 Task: Create relationship between Inmates, Inmate Documents and Inmate activities custom object in PrisonConnect Pro application.
Action: Mouse moved to (624, 40)
Screenshot: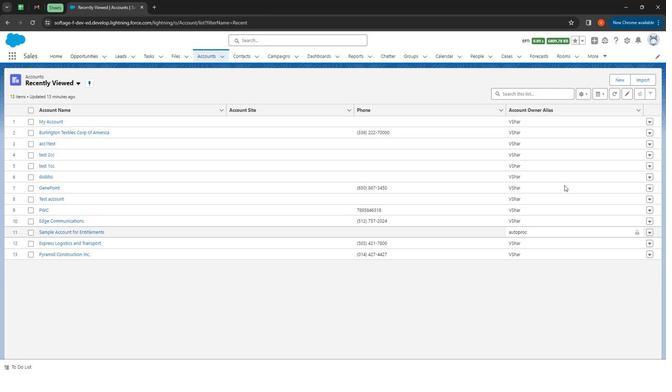 
Action: Mouse pressed left at (624, 40)
Screenshot: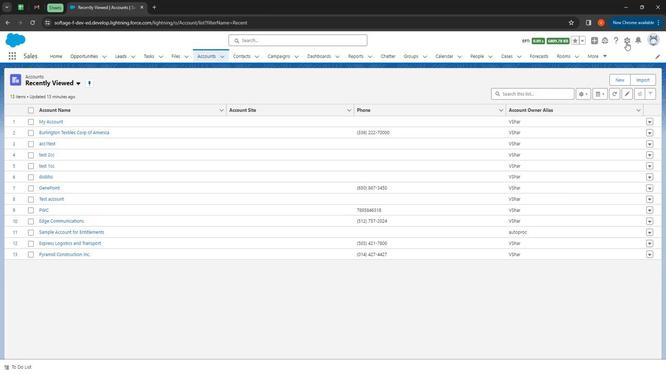 
Action: Mouse moved to (607, 62)
Screenshot: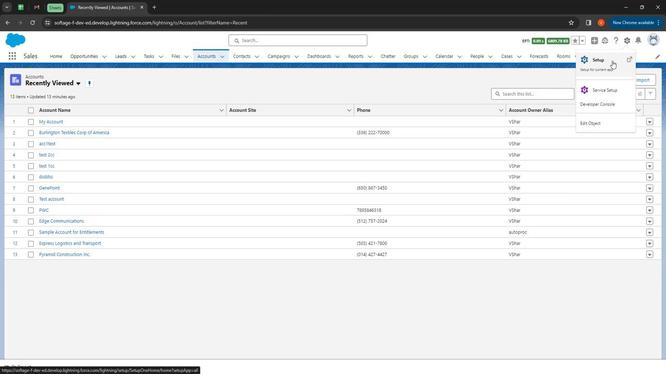 
Action: Mouse pressed left at (607, 62)
Screenshot: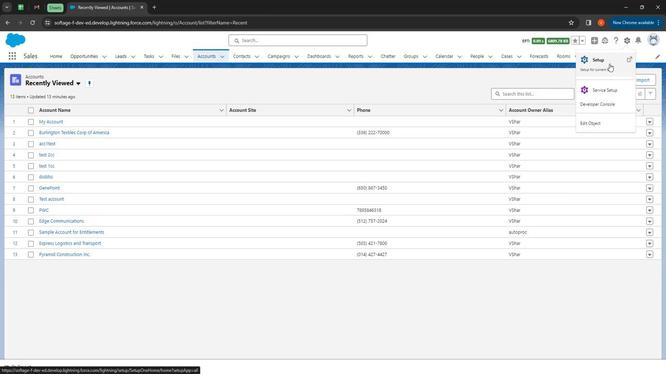 
Action: Mouse moved to (90, 54)
Screenshot: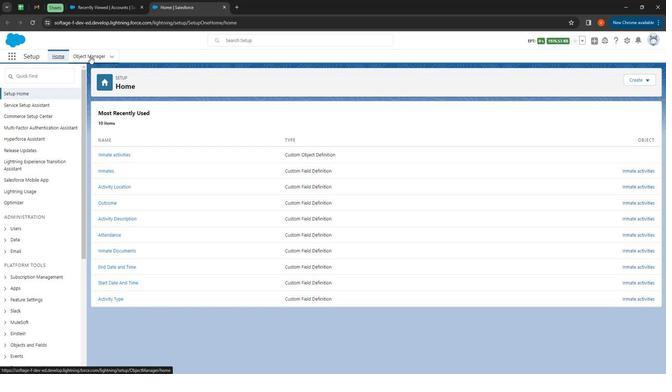
Action: Mouse pressed left at (90, 54)
Screenshot: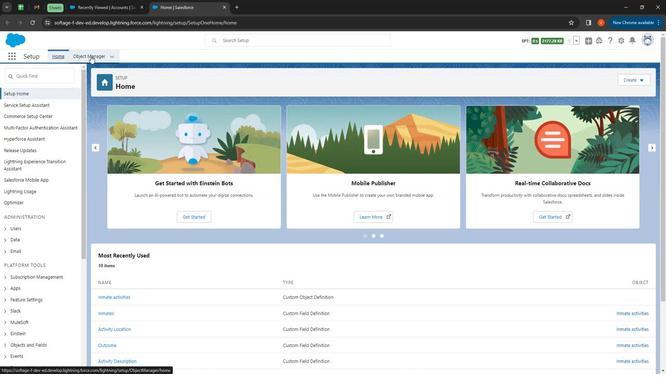 
Action: Mouse moved to (531, 77)
Screenshot: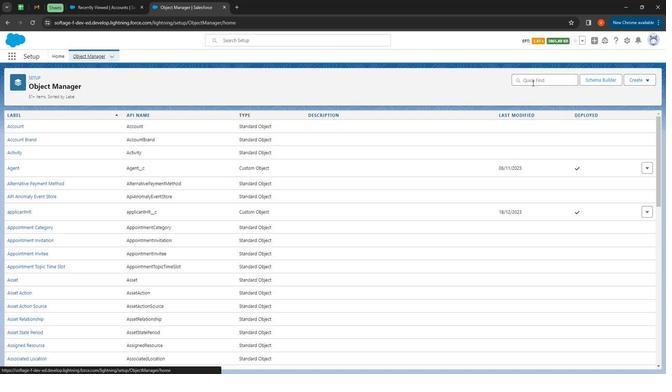 
Action: Mouse pressed left at (531, 77)
Screenshot: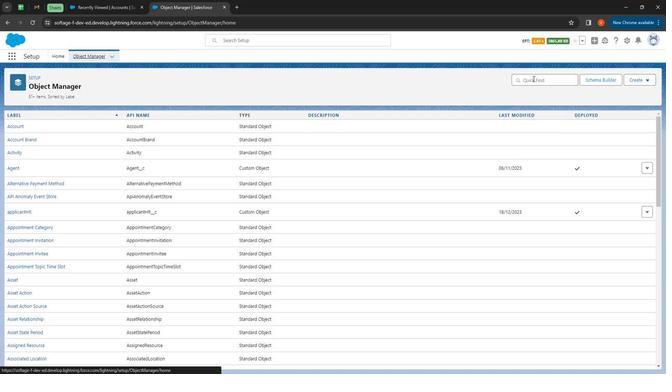 
Action: Mouse moved to (533, 85)
Screenshot: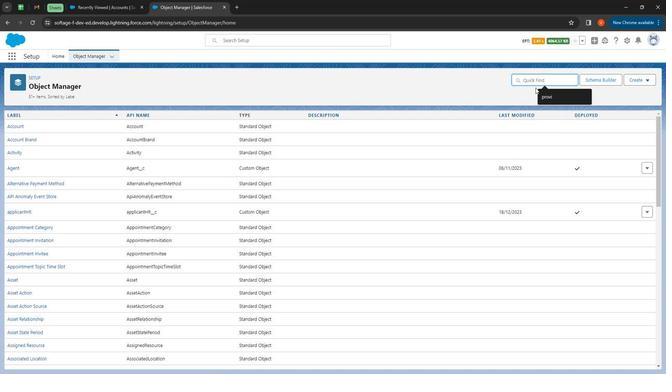 
Action: Key pressed inmate
Screenshot: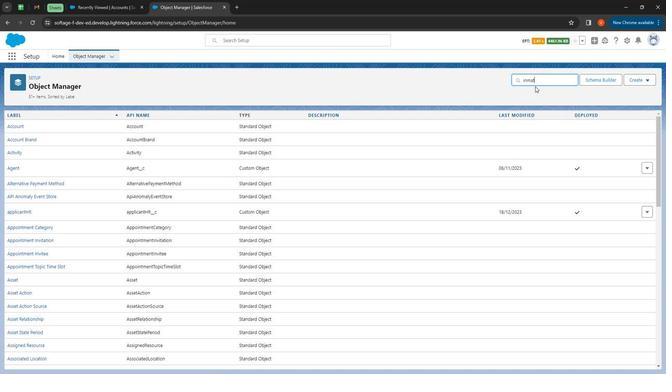 
Action: Mouse moved to (17, 163)
Screenshot: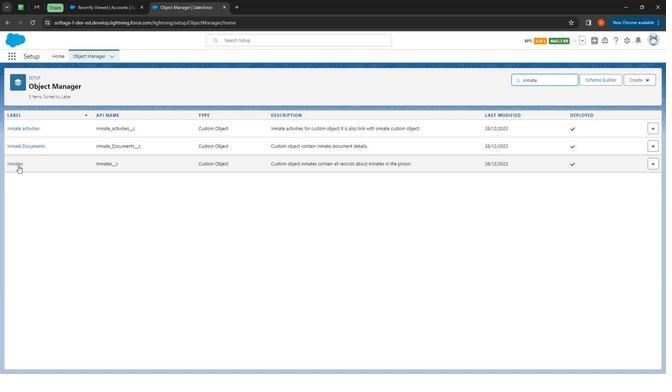 
Action: Mouse pressed left at (17, 163)
Screenshot: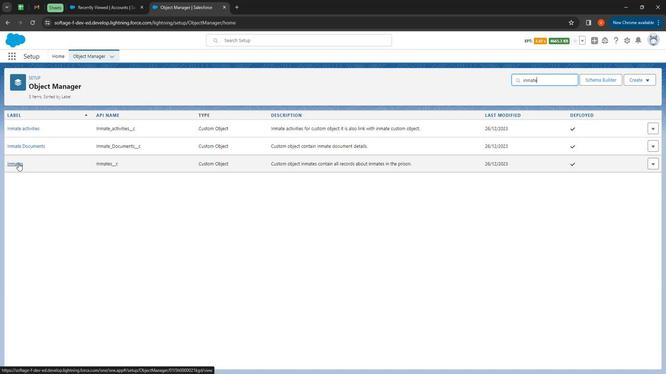 
Action: Mouse moved to (46, 129)
Screenshot: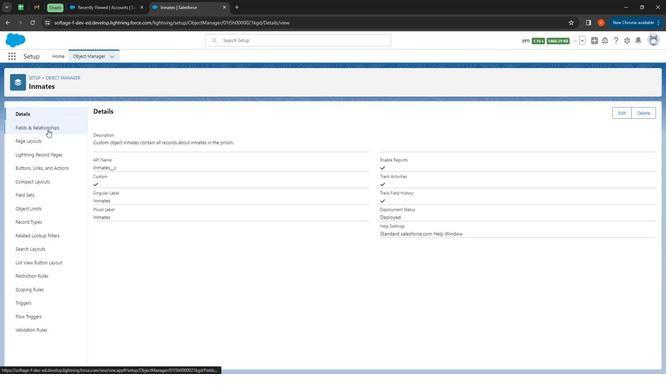 
Action: Mouse pressed left at (46, 129)
Screenshot: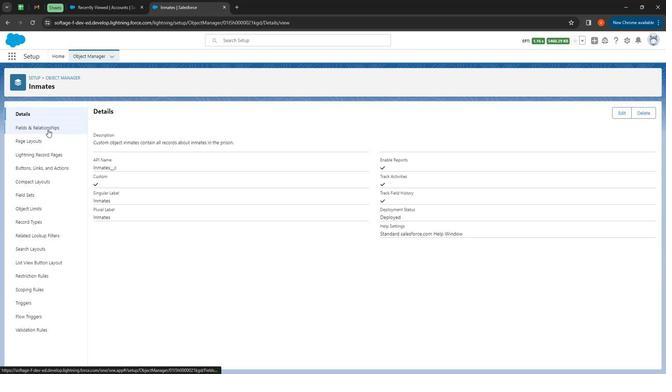 
Action: Mouse moved to (504, 115)
Screenshot: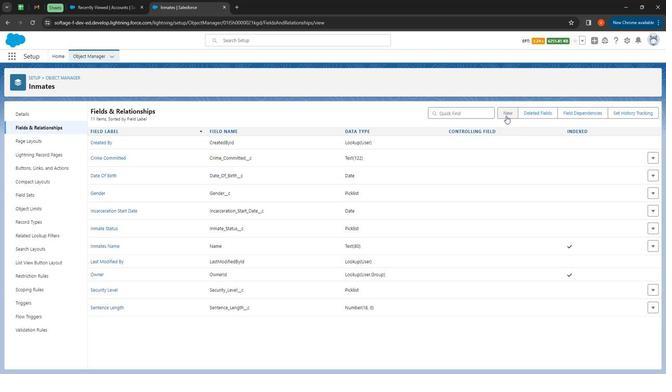 
Action: Mouse pressed left at (504, 115)
Screenshot: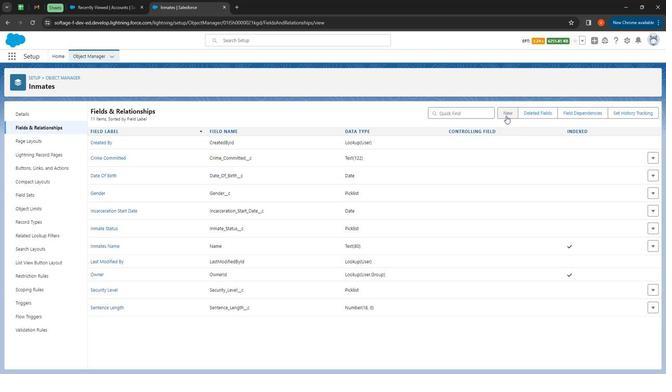 
Action: Mouse moved to (120, 246)
Screenshot: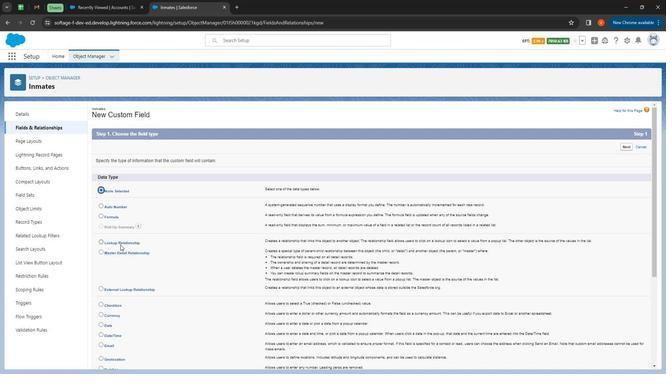 
Action: Mouse pressed left at (120, 246)
Screenshot: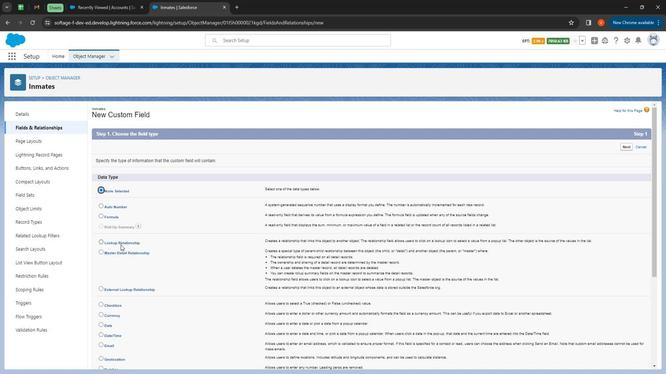 
Action: Mouse moved to (462, 270)
Screenshot: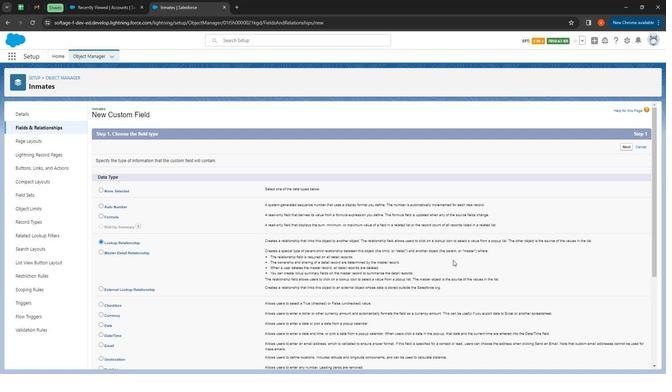 
Action: Mouse scrolled (462, 269) with delta (0, 0)
Screenshot: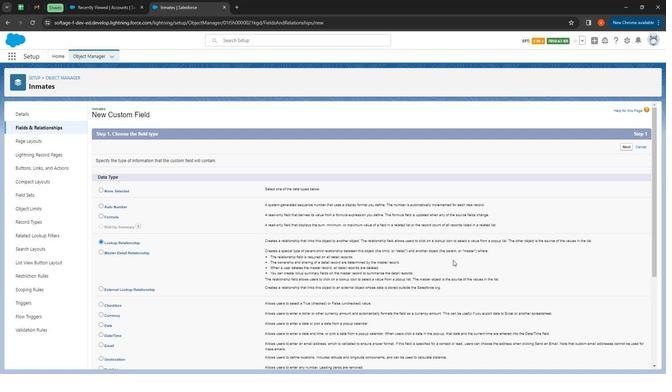 
Action: Mouse moved to (470, 280)
Screenshot: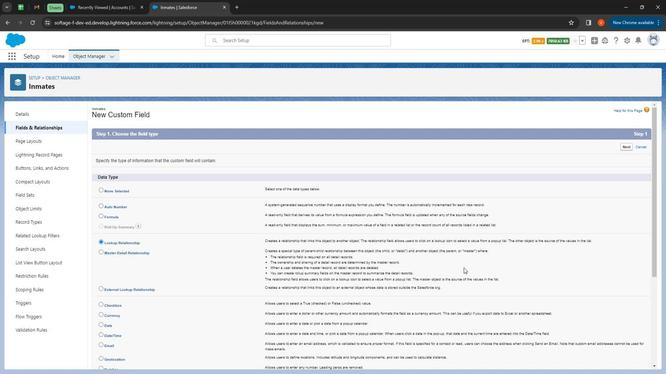 
Action: Mouse scrolled (470, 279) with delta (0, 0)
Screenshot: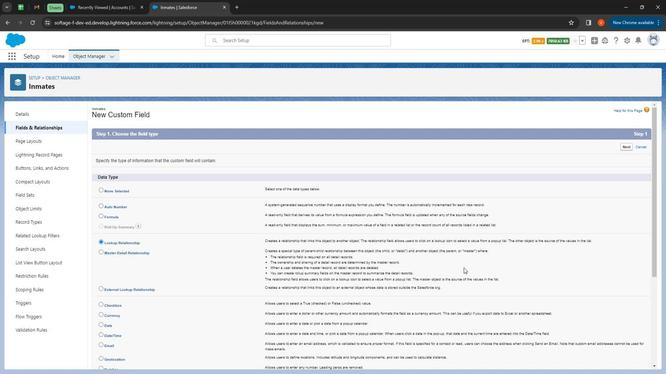
Action: Mouse moved to (477, 286)
Screenshot: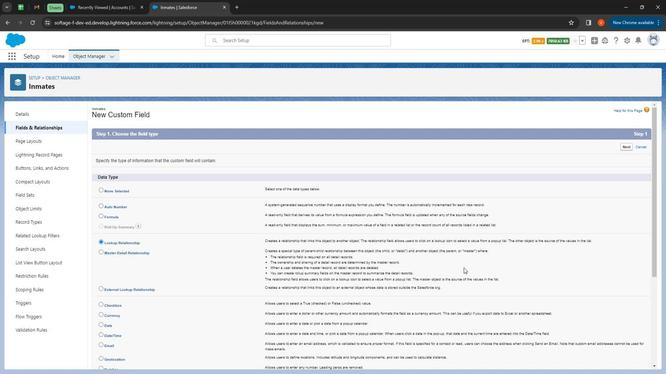 
Action: Mouse scrolled (477, 286) with delta (0, 0)
Screenshot: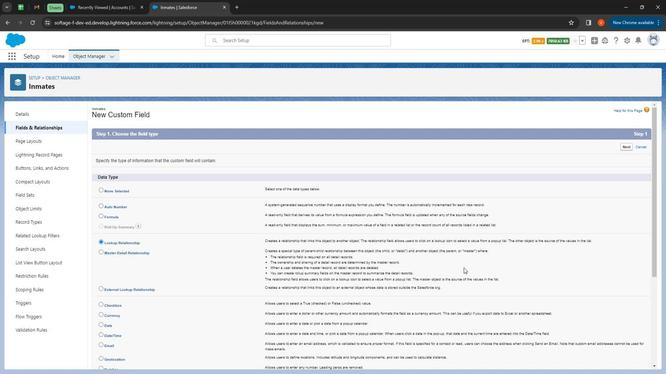 
Action: Mouse moved to (487, 294)
Screenshot: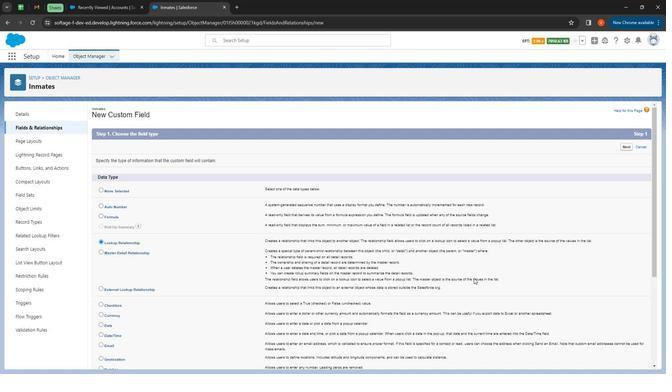 
Action: Mouse scrolled (487, 293) with delta (0, 0)
Screenshot: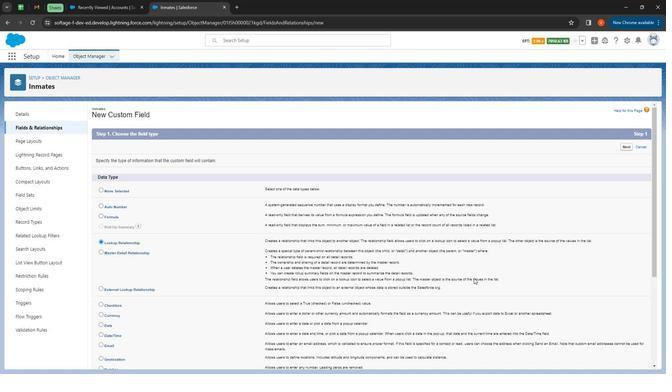 
Action: Mouse moved to (500, 302)
Screenshot: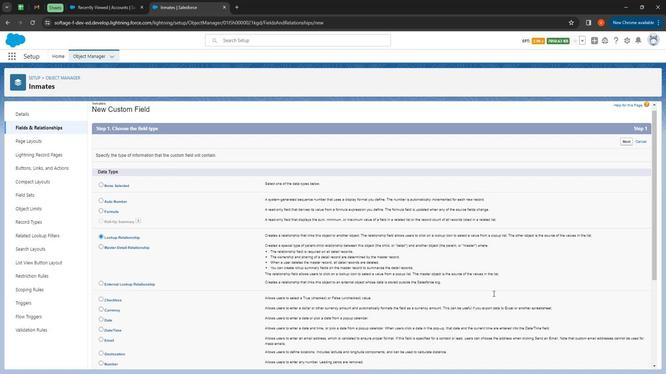 
Action: Mouse scrolled (498, 300) with delta (0, 0)
Screenshot: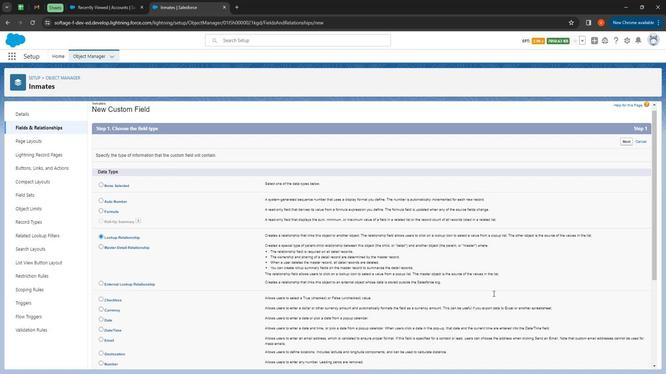 
Action: Mouse moved to (511, 308)
Screenshot: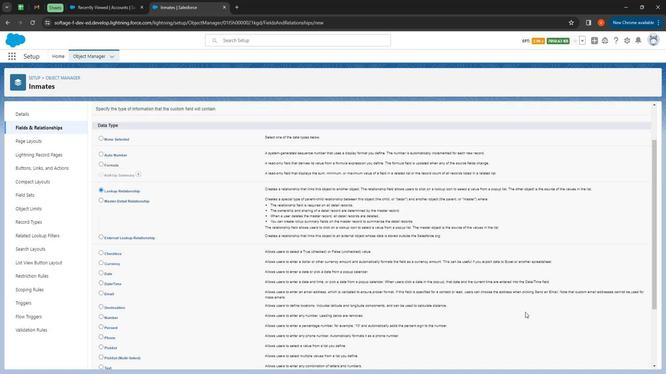 
Action: Mouse scrolled (511, 307) with delta (0, 0)
Screenshot: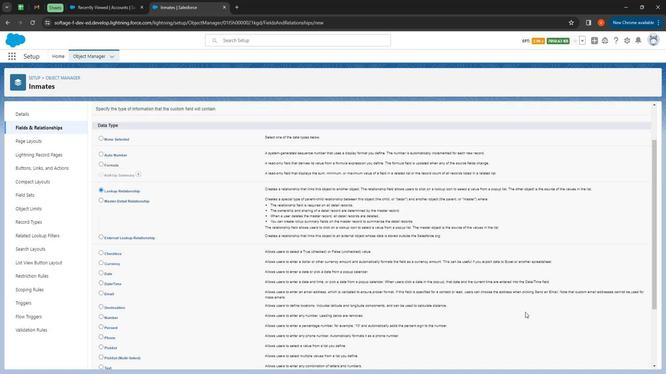 
Action: Mouse moved to (526, 316)
Screenshot: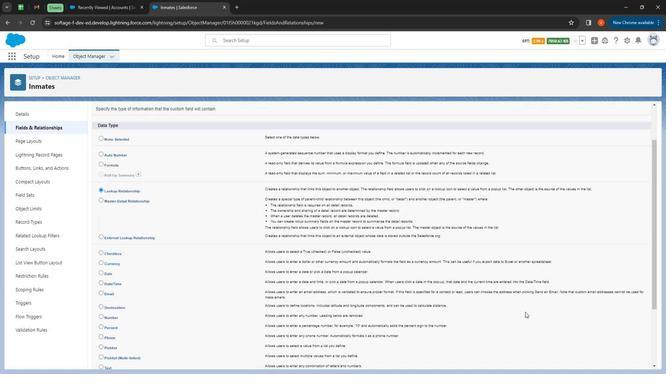 
Action: Mouse scrolled (526, 316) with delta (0, 0)
Screenshot: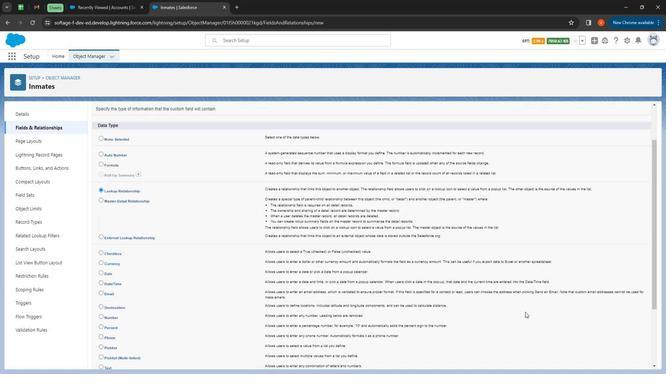 
Action: Mouse moved to (626, 367)
Screenshot: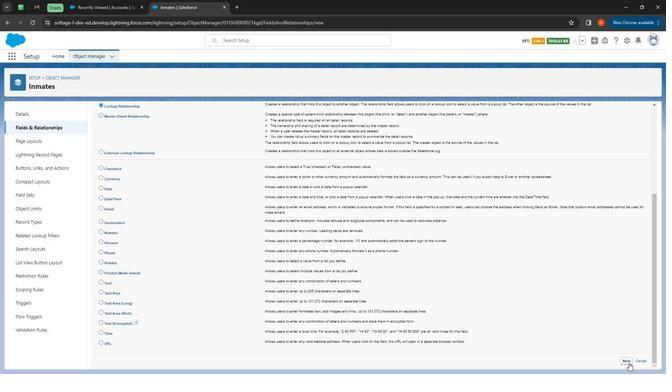 
Action: Mouse pressed left at (626, 367)
Screenshot: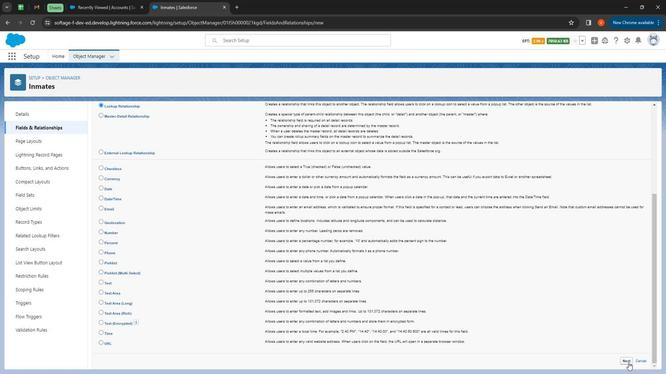 
Action: Mouse moved to (242, 177)
Screenshot: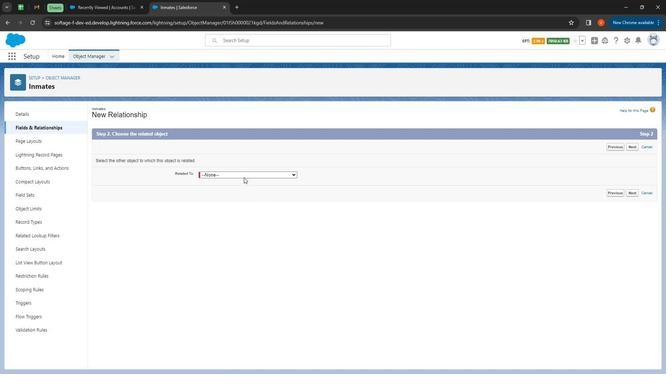 
Action: Mouse pressed left at (242, 177)
Screenshot: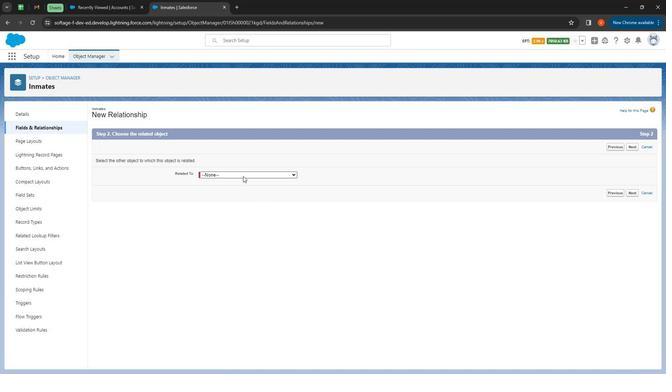 
Action: Mouse moved to (249, 227)
Screenshot: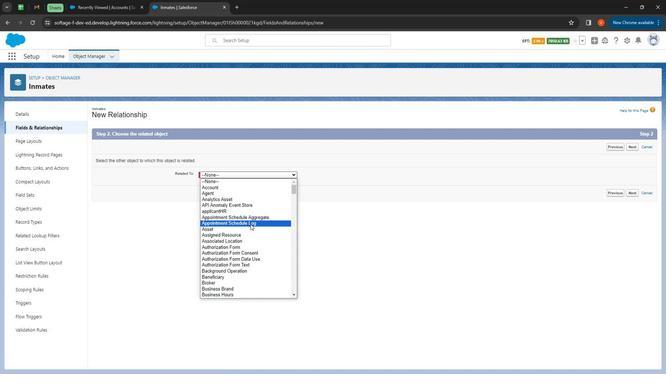 
Action: Mouse scrolled (249, 227) with delta (0, 0)
Screenshot: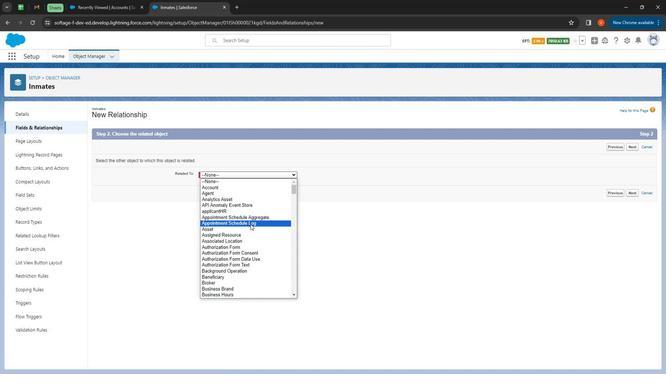 
Action: Mouse moved to (246, 248)
Screenshot: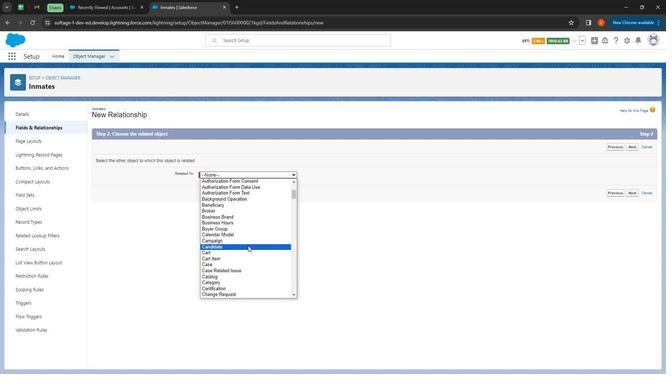 
Action: Key pressed i
Screenshot: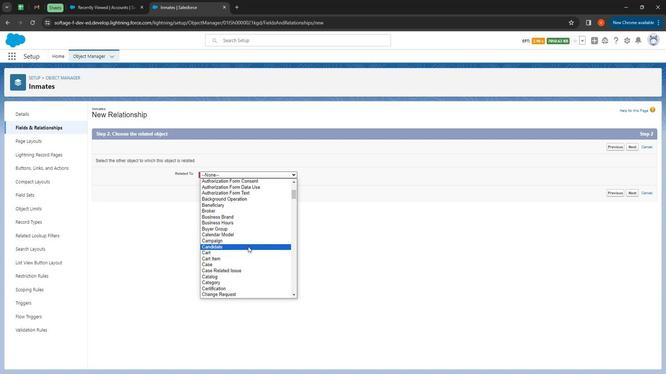 
Action: Mouse moved to (246, 249)
Screenshot: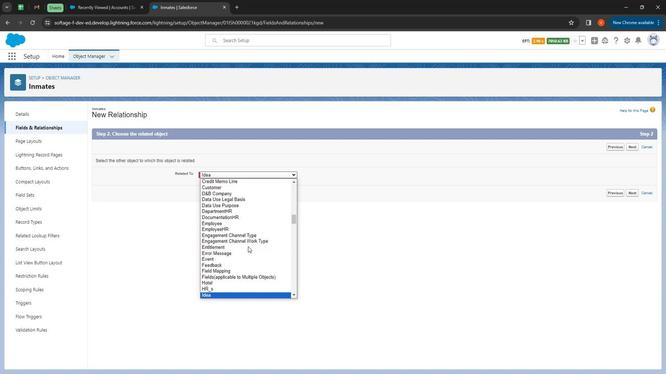 
Action: Key pressed iiii
Screenshot: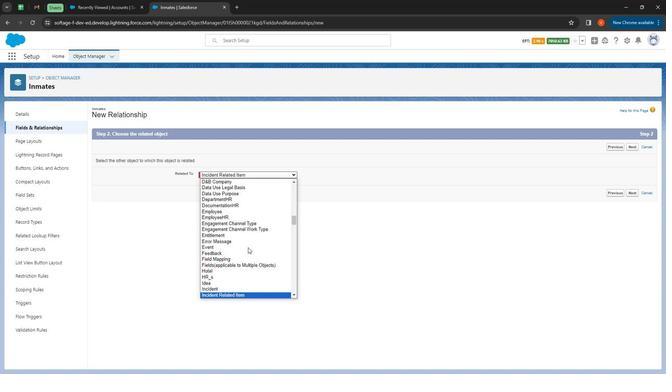 
Action: Mouse moved to (246, 249)
Screenshot: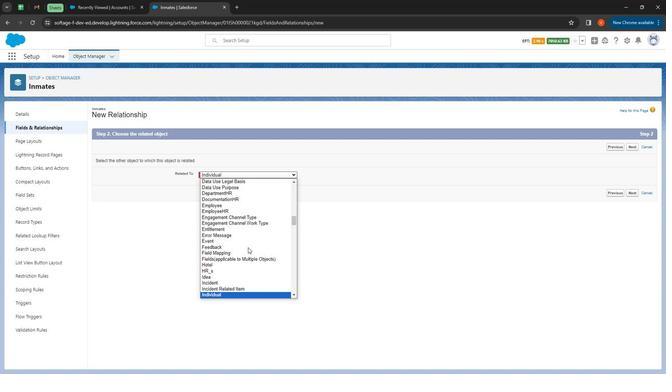 
Action: Key pressed iiii
Screenshot: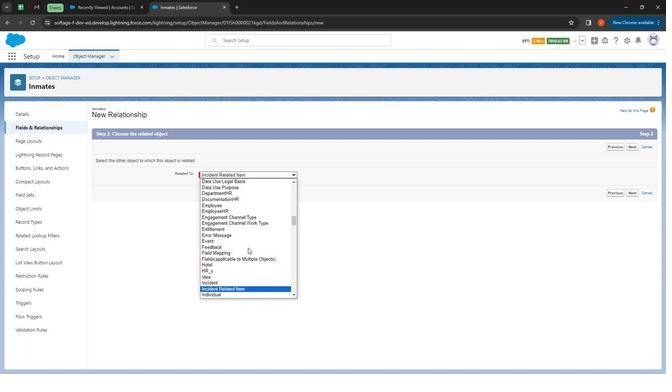 
Action: Mouse moved to (246, 249)
Screenshot: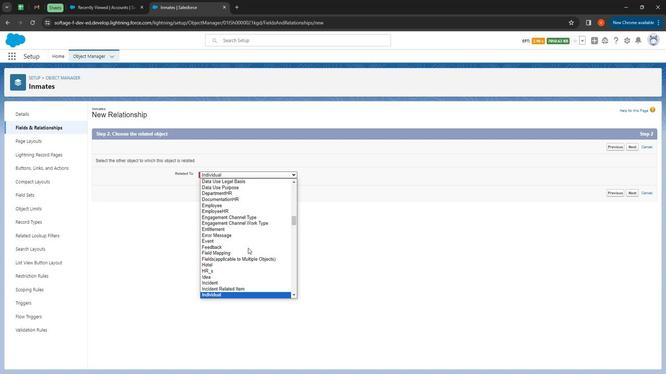 
Action: Key pressed ii
Screenshot: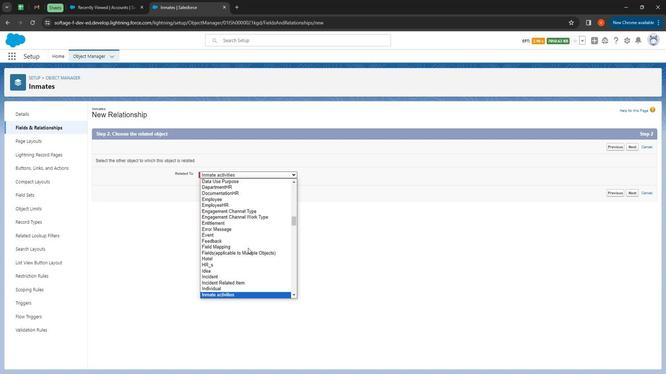
Action: Mouse moved to (245, 296)
Screenshot: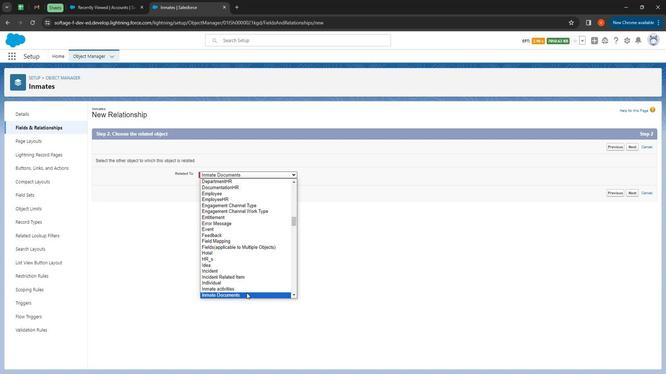
Action: Mouse pressed left at (245, 296)
Screenshot: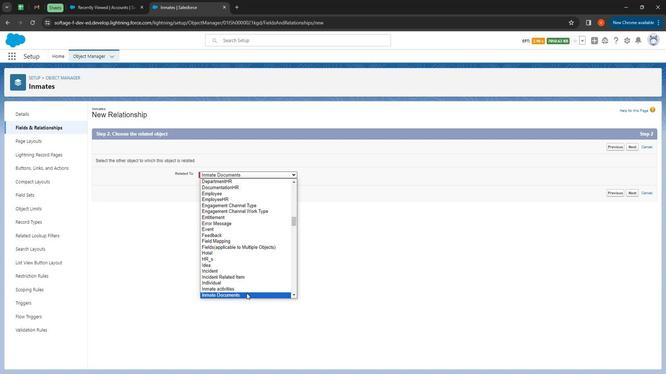
Action: Mouse moved to (630, 195)
Screenshot: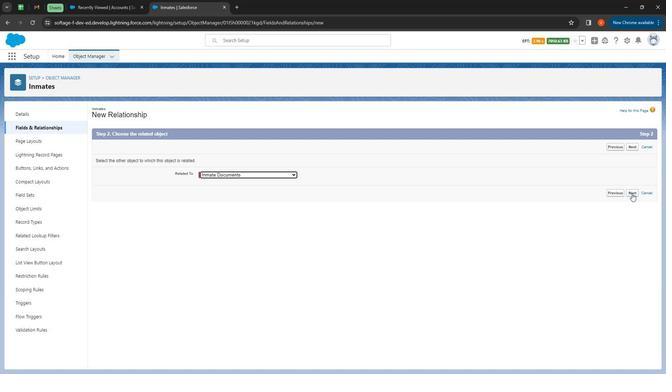 
Action: Mouse pressed left at (630, 195)
Screenshot: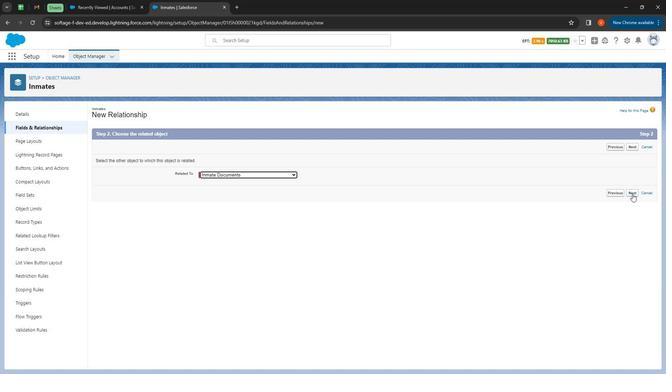 
Action: Mouse moved to (237, 179)
Screenshot: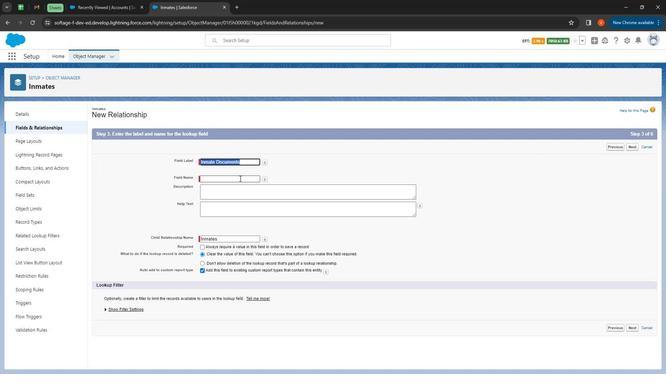 
Action: Mouse pressed left at (237, 179)
Screenshot: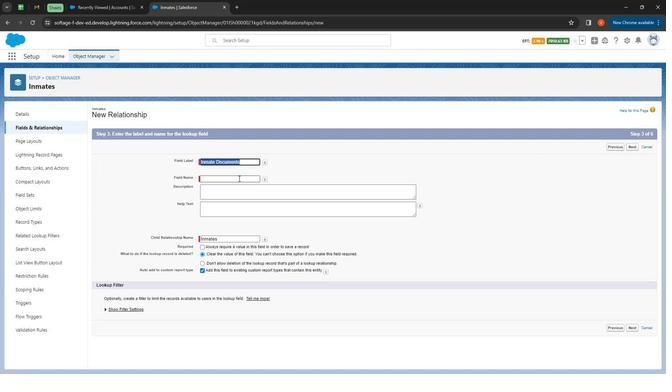 
Action: Mouse moved to (245, 190)
Screenshot: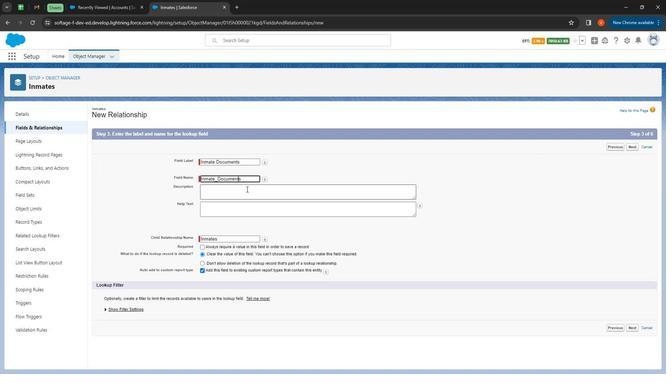 
Action: Mouse pressed left at (245, 190)
Screenshot: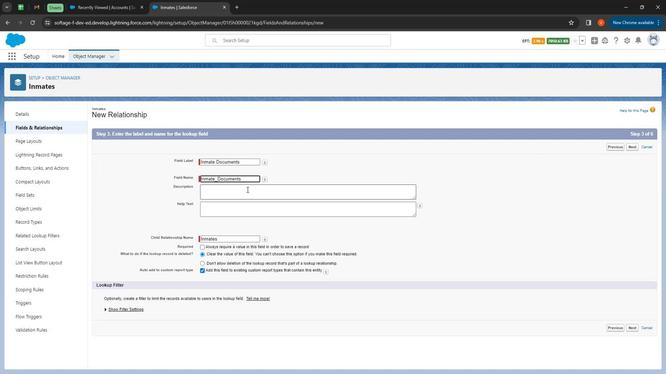 
Action: Mouse moved to (248, 194)
Screenshot: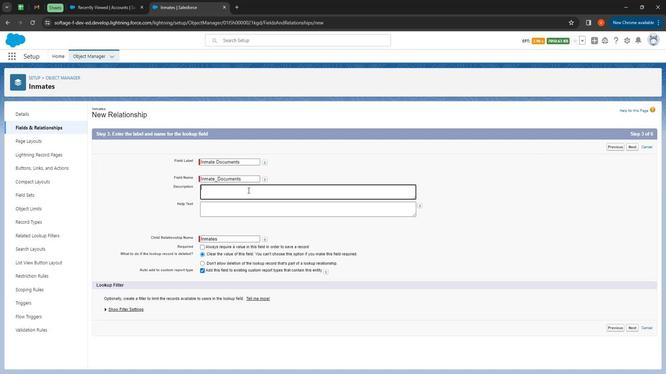 
Action: Key pressed <Key.shift><Key.shift><Key.shift><Key.shift>Inmate<Key.space>documents<Key.space>look<Key.space>up<Key.space>relationship<Key.space>between<Key.space><Key.shift>Inmates<Key.space>and<Key.space>inmates<Key.space><Key.backspace><Key.backspace><Key.space>documents
Screenshot: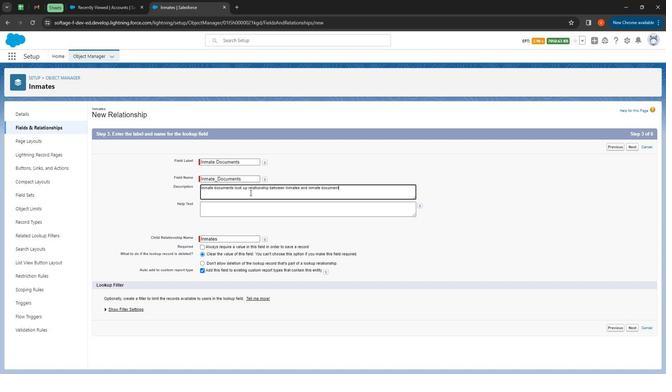 
Action: Mouse moved to (247, 159)
Screenshot: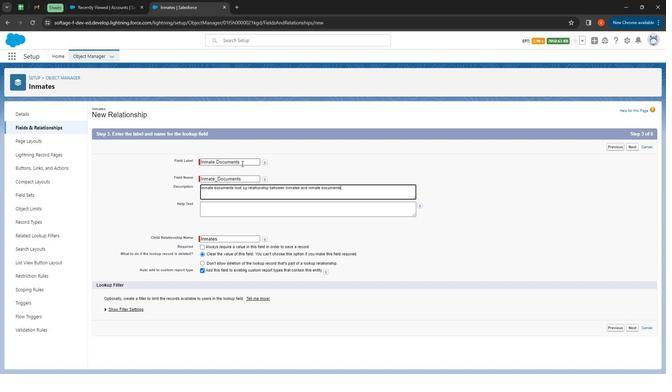 
Action: Mouse pressed left at (247, 159)
Screenshot: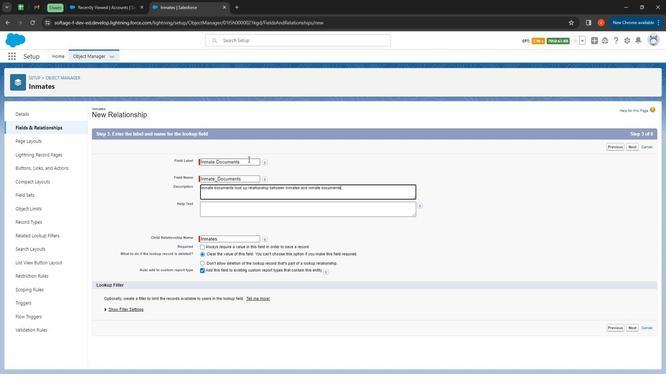 
Action: Mouse moved to (247, 161)
Screenshot: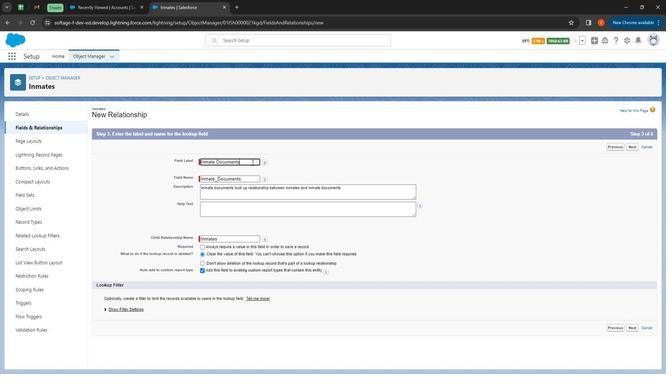 
Action: Key pressed <Key.shift><Key.shift><Key.shift><Key.shift><Key.shift><Key.shift><Key.shift><Key.shift>PCP
Screenshot: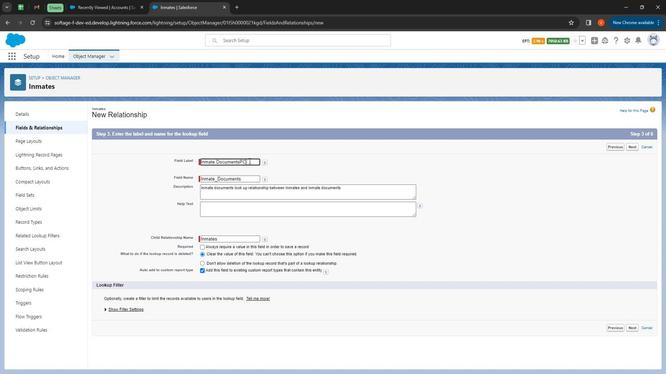 
Action: Mouse moved to (248, 178)
Screenshot: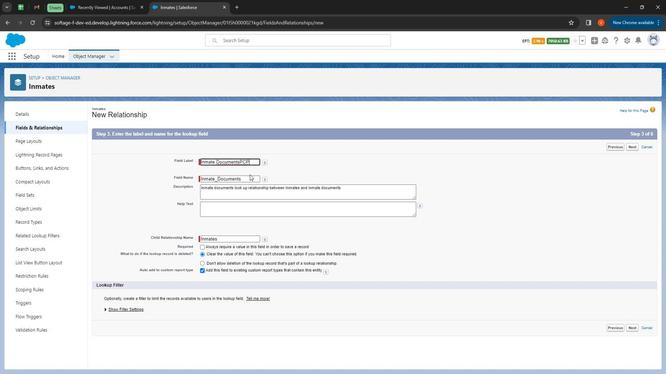 
Action: Mouse pressed left at (248, 178)
Screenshot: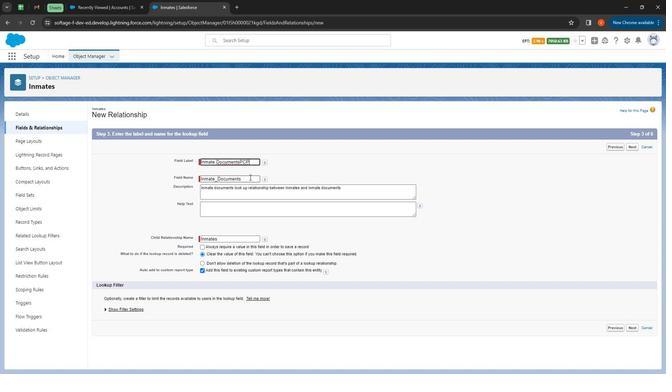 
Action: Key pressed <Key.shift>
Screenshot: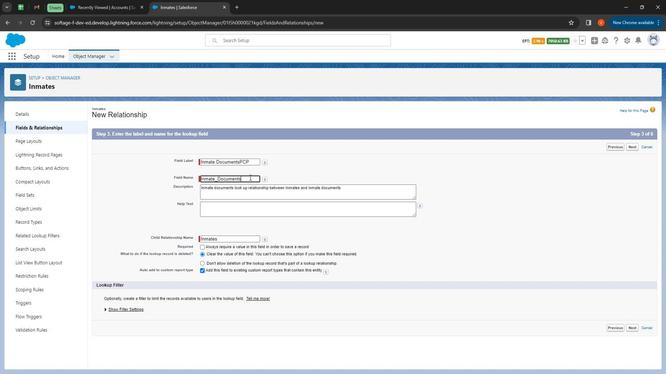 
Action: Mouse moved to (248, 175)
Screenshot: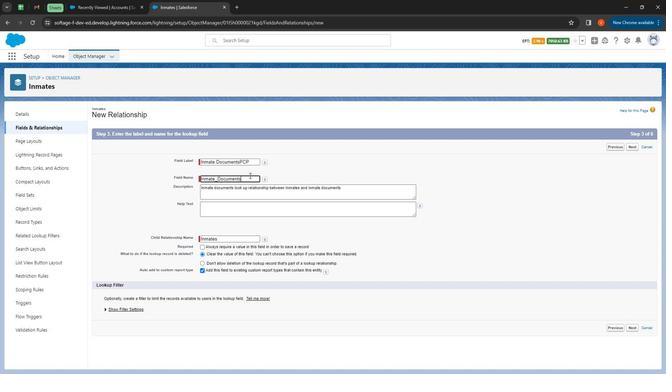 
Action: Key pressed <Key.shift><Key.shift><Key.shift><Key.shift><Key.shift>PCP
Screenshot: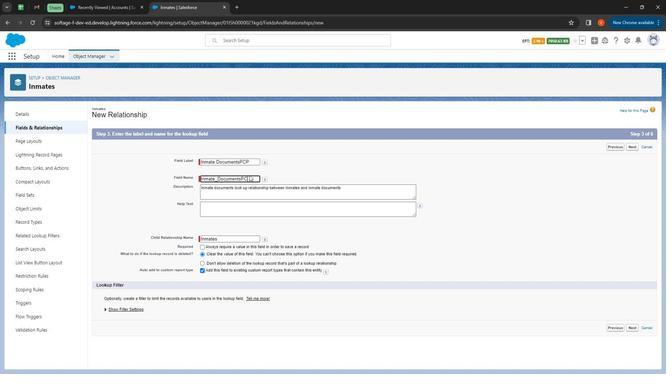 
Action: Mouse moved to (236, 209)
Screenshot: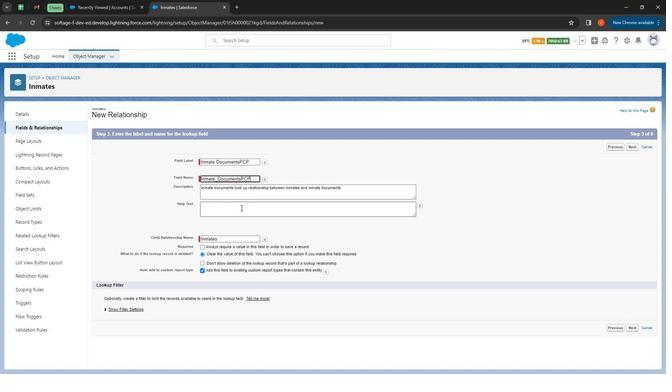 
Action: Mouse pressed left at (236, 209)
Screenshot: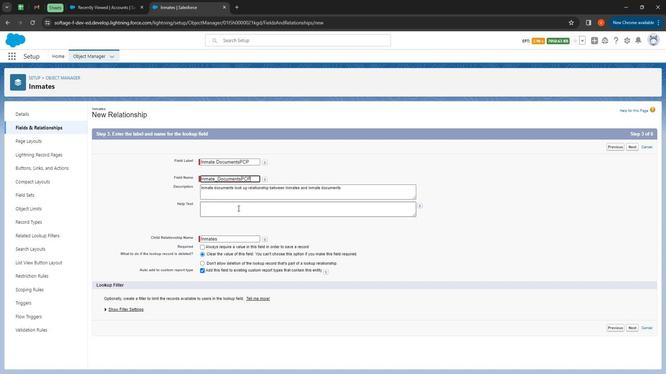 
Action: Mouse moved to (240, 213)
Screenshot: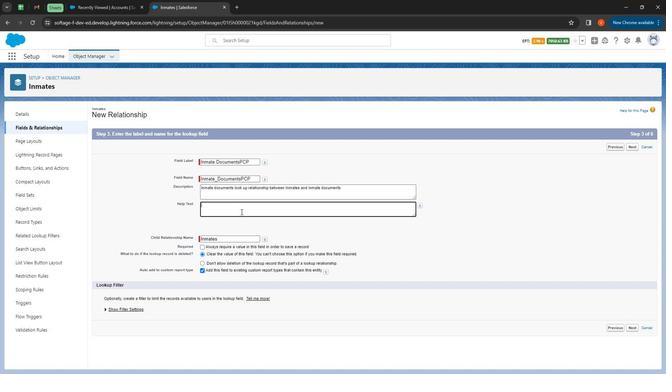 
Action: Key pressed <Key.shift>INmate<Key.space>do<Key.backspace><Key.backspace><Key.backspace><Key.backspace><Key.backspace><Key.backspace><Key.backspace><Key.backspace><Key.backspace><Key.backspace><Key.backspace><Key.shift><Key.shift><Key.shift>Inmate<Key.space>documents<Key.space>look<Key.space>up<Key.space>relationship<Key.space>between<Key.space>inmates<Key.space>and<Key.space>inmate<Key.space>documents
Screenshot: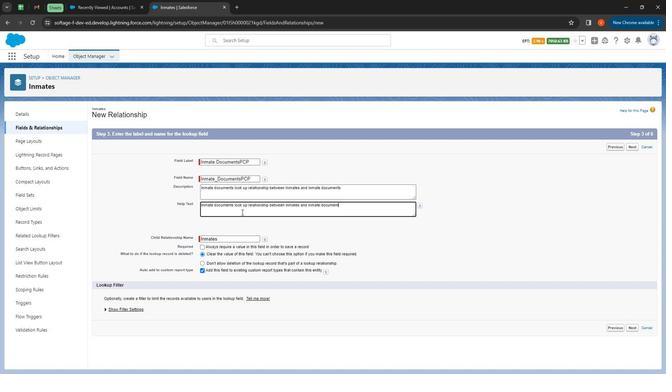 
Action: Mouse moved to (401, 252)
Screenshot: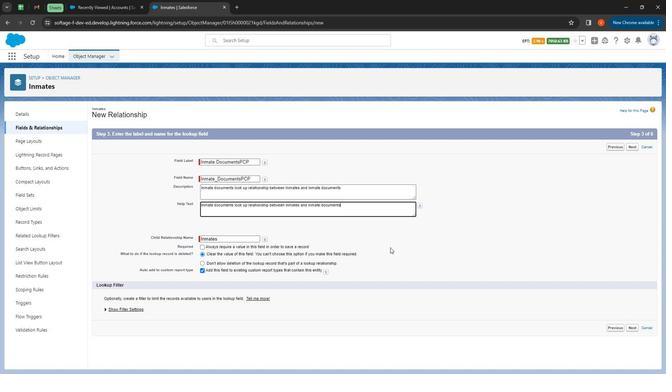 
Action: Mouse pressed left at (401, 252)
Screenshot: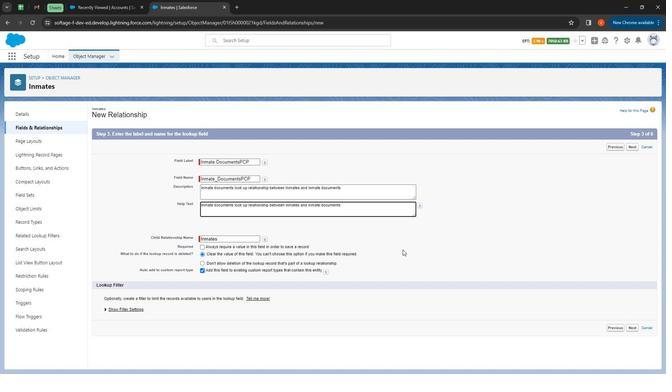 
Action: Mouse moved to (632, 330)
Screenshot: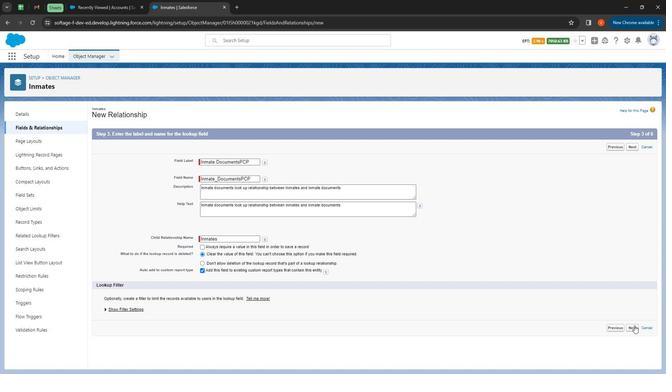 
Action: Mouse pressed left at (632, 330)
Screenshot: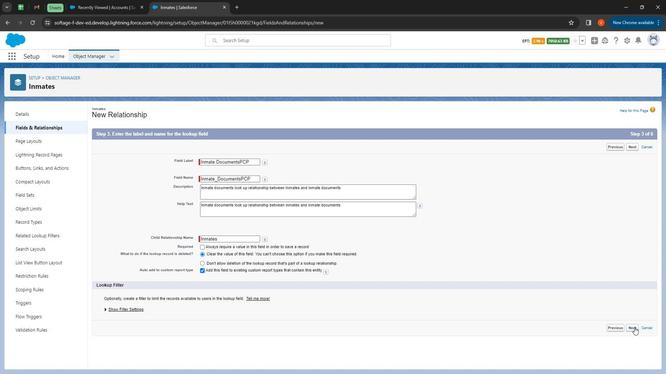 
Action: Mouse moved to (472, 237)
Screenshot: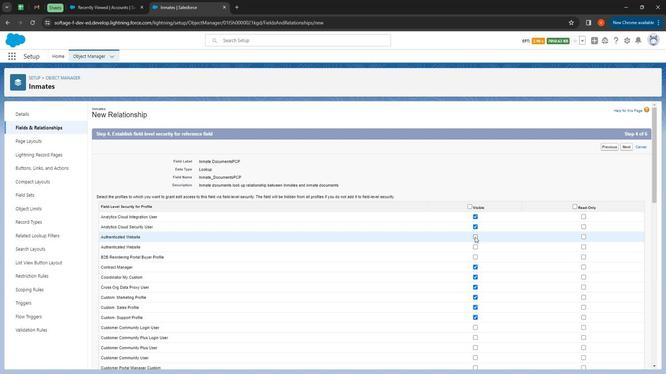 
Action: Mouse pressed left at (472, 237)
Screenshot: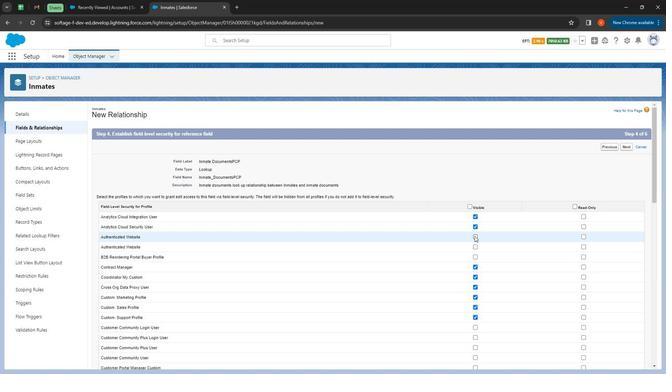 
Action: Mouse moved to (474, 247)
Screenshot: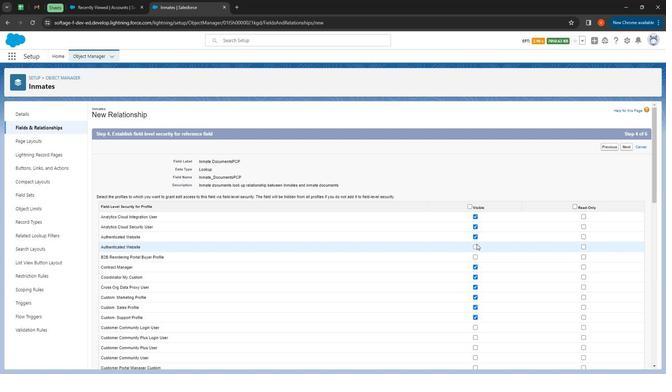 
Action: Mouse pressed left at (474, 247)
Screenshot: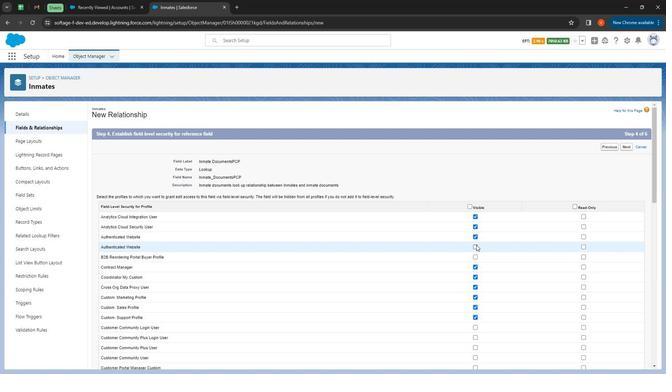 
Action: Mouse moved to (580, 218)
Screenshot: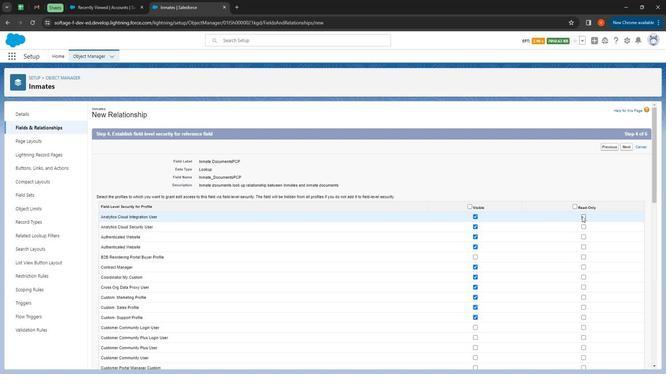 
Action: Mouse pressed left at (580, 218)
Screenshot: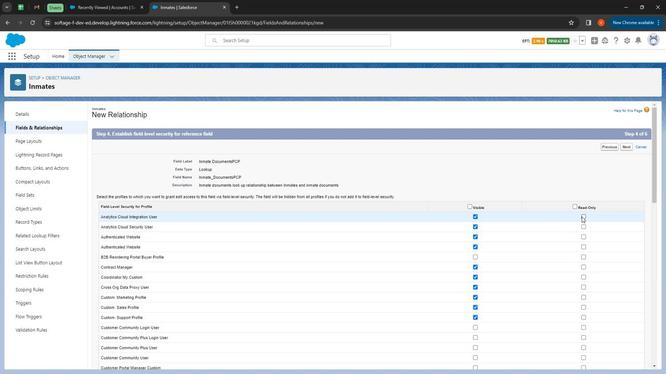 
Action: Mouse moved to (583, 289)
Screenshot: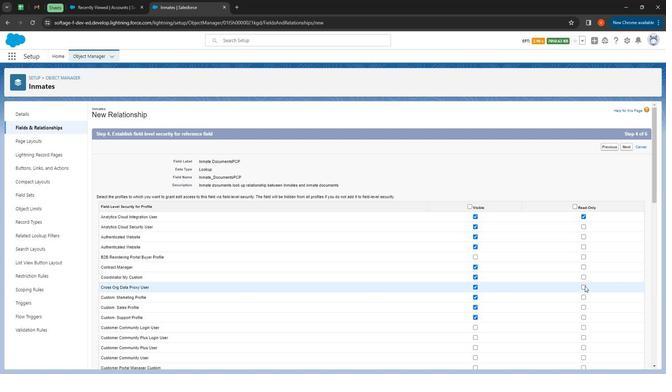 
Action: Mouse pressed left at (583, 289)
Screenshot: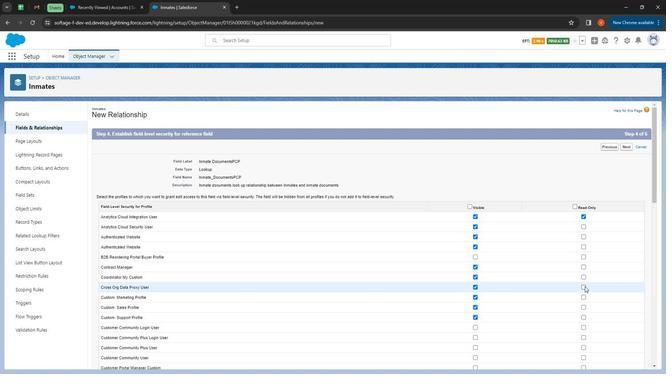 
Action: Mouse moved to (582, 301)
Screenshot: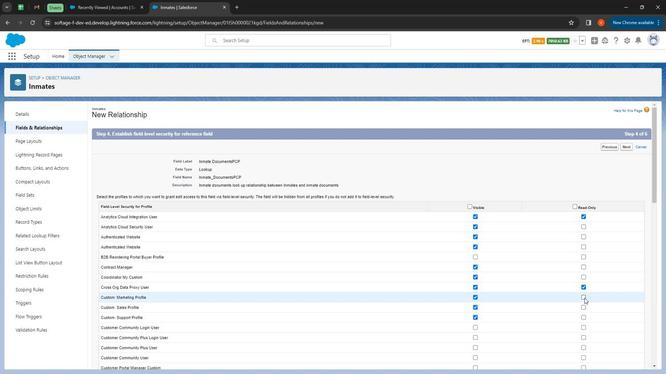 
Action: Mouse pressed left at (582, 301)
Screenshot: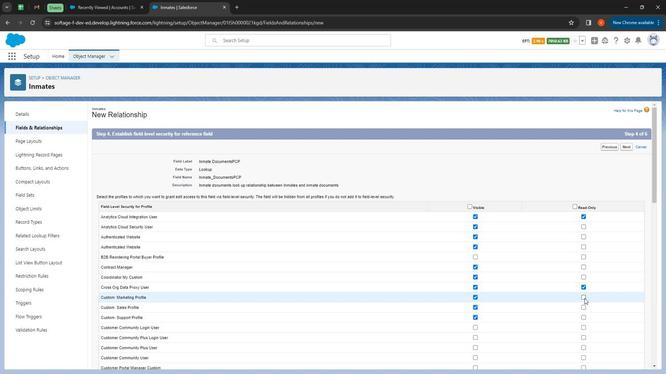 
Action: Mouse moved to (582, 310)
Screenshot: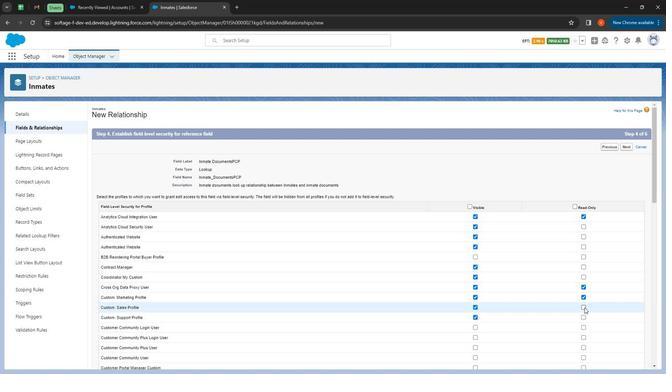 
Action: Mouse pressed left at (582, 310)
Screenshot: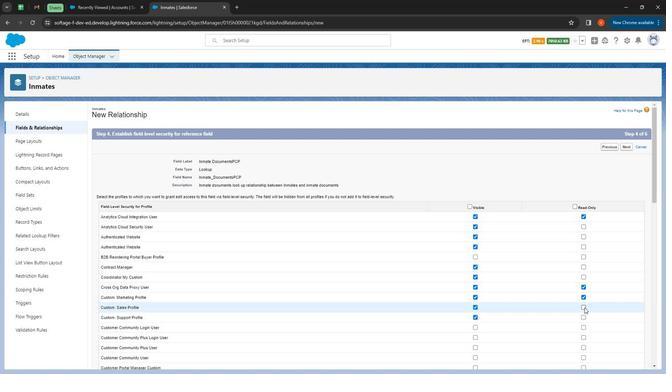
Action: Mouse moved to (589, 319)
Screenshot: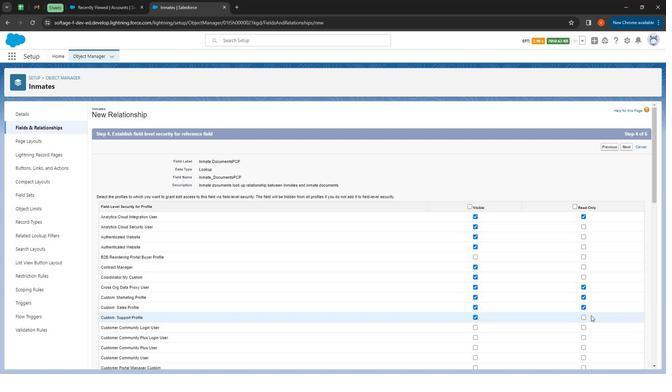 
Action: Mouse scrolled (589, 319) with delta (0, 0)
Screenshot: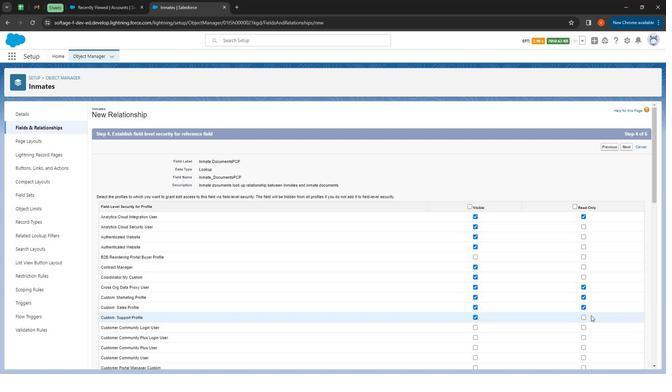 
Action: Mouse moved to (588, 319)
Screenshot: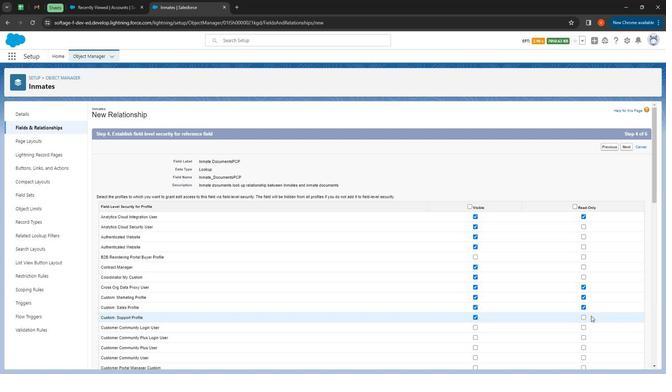 
Action: Mouse scrolled (588, 319) with delta (0, 0)
Screenshot: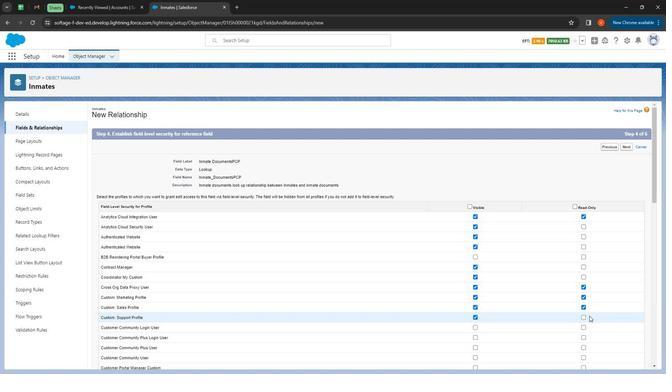 
Action: Mouse moved to (586, 319)
Screenshot: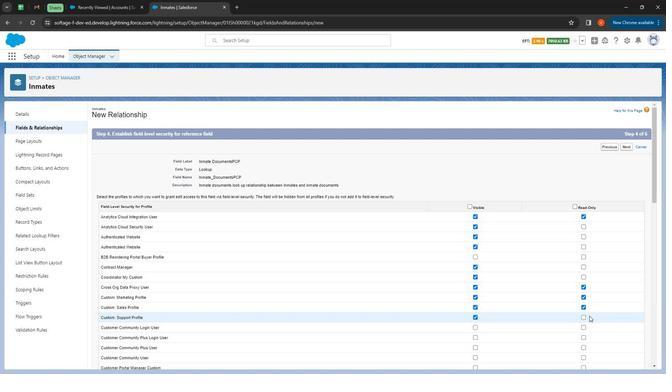 
Action: Mouse scrolled (586, 319) with delta (0, 0)
Screenshot: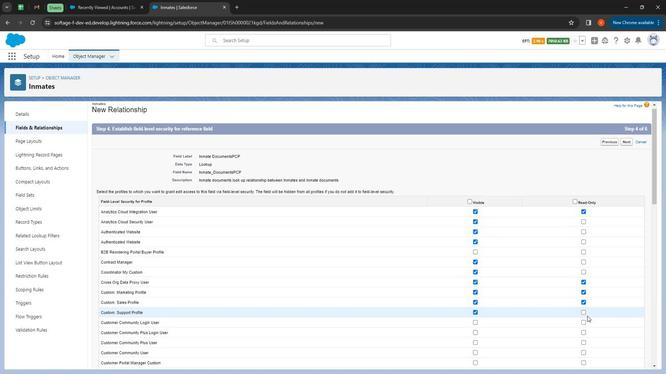 
Action: Mouse moved to (585, 319)
Screenshot: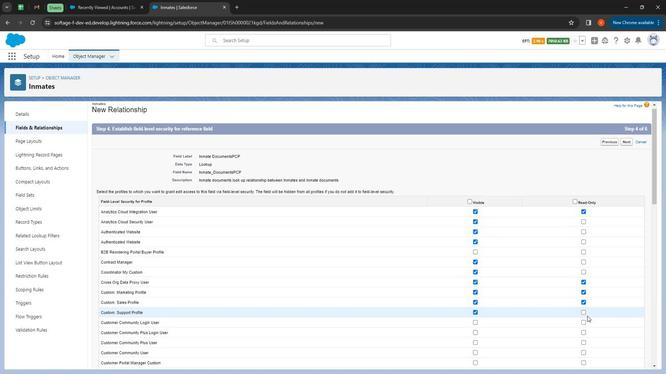 
Action: Mouse scrolled (585, 319) with delta (0, 0)
Screenshot: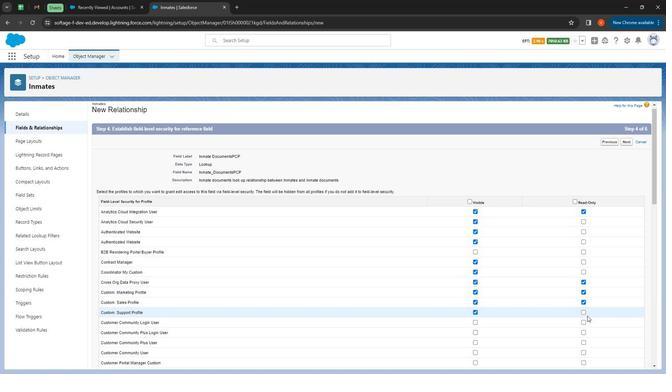 
Action: Mouse moved to (582, 317)
Screenshot: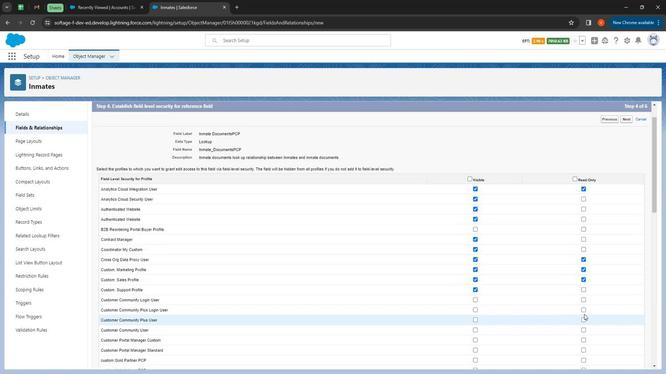 
Action: Mouse scrolled (582, 317) with delta (0, 0)
Screenshot: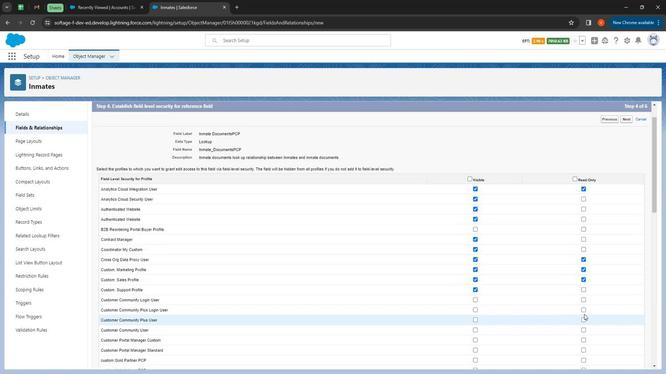 
Action: Mouse moved to (575, 313)
Screenshot: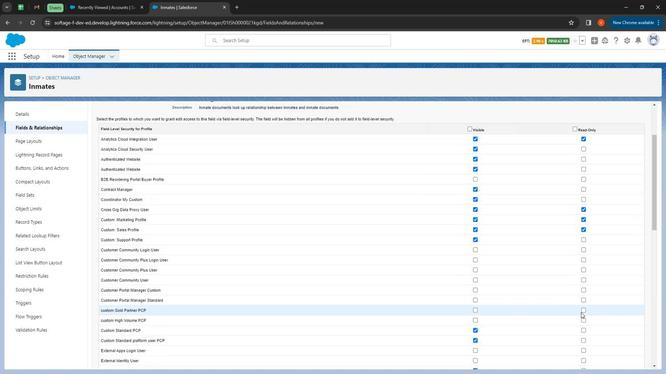 
Action: Mouse scrolled (575, 313) with delta (0, 0)
Screenshot: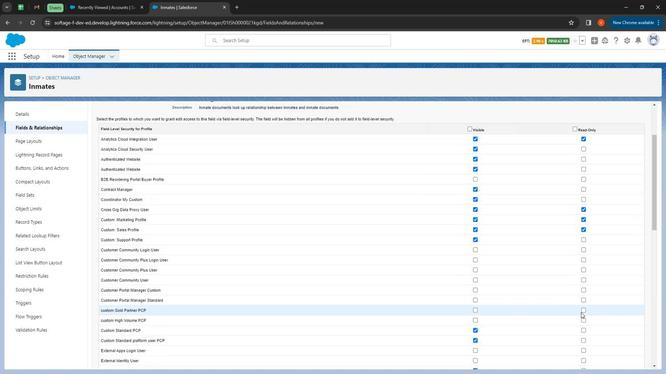 
Action: Mouse moved to (472, 143)
Screenshot: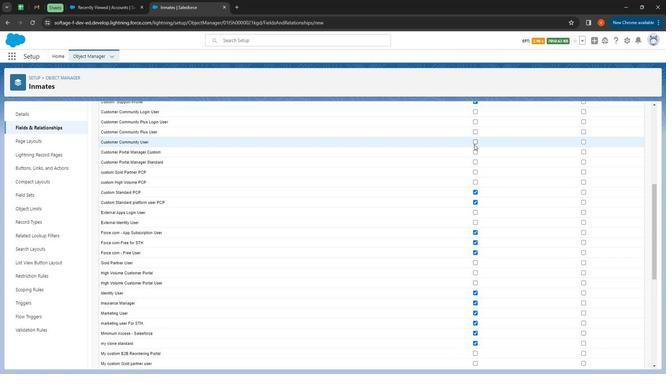 
Action: Mouse pressed left at (472, 143)
Screenshot: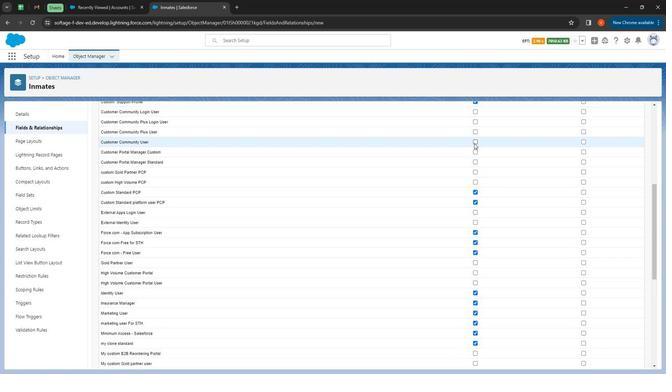 
Action: Mouse moved to (474, 155)
Screenshot: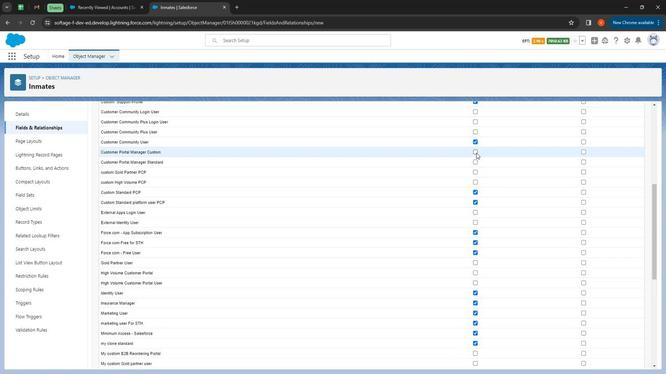 
Action: Mouse pressed left at (474, 155)
Screenshot: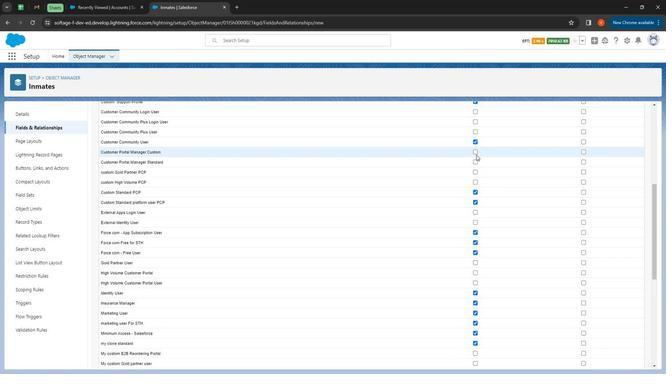 
Action: Mouse moved to (475, 151)
Screenshot: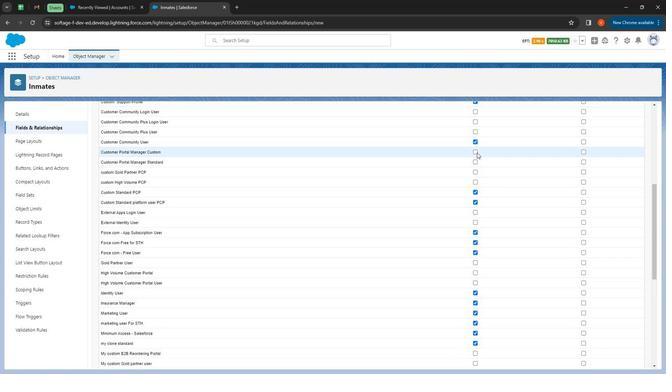 
Action: Mouse pressed left at (475, 151)
Screenshot: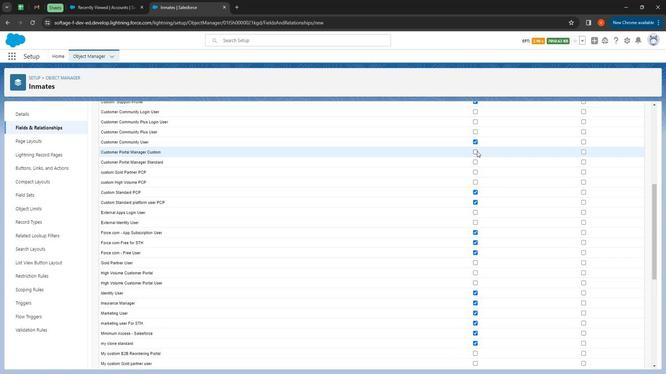 
Action: Mouse moved to (473, 161)
Screenshot: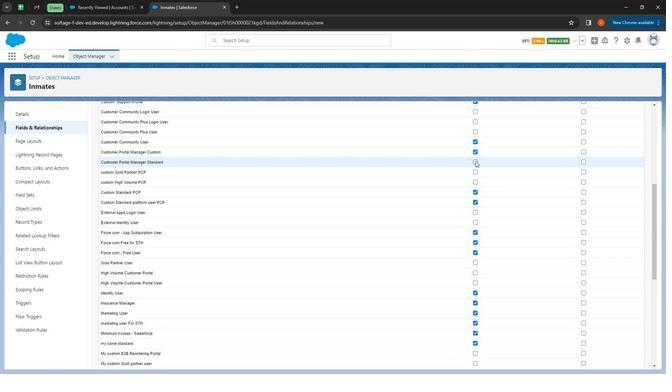 
Action: Mouse pressed left at (473, 161)
Screenshot: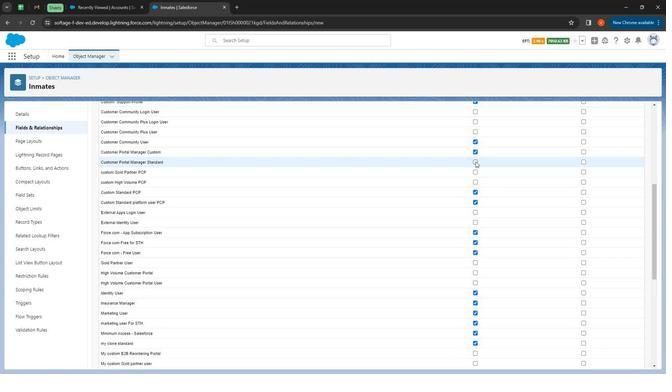 
Action: Mouse moved to (474, 174)
Screenshot: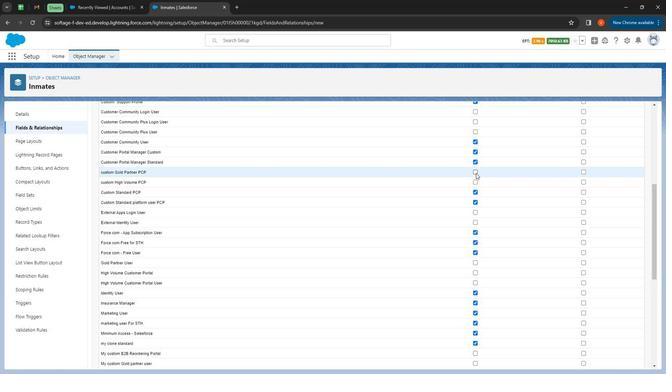
Action: Mouse pressed left at (474, 174)
Screenshot: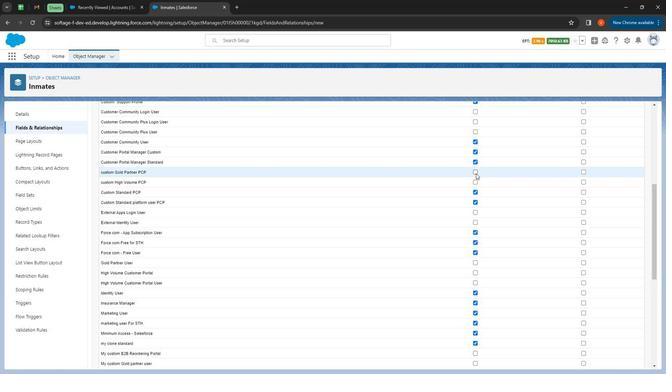
Action: Mouse moved to (581, 203)
Screenshot: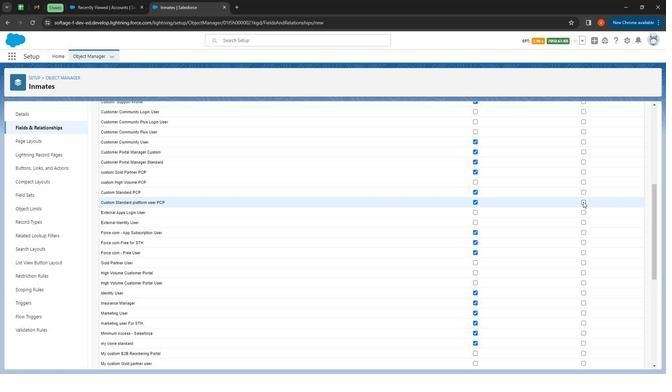 
Action: Mouse pressed left at (581, 203)
Screenshot: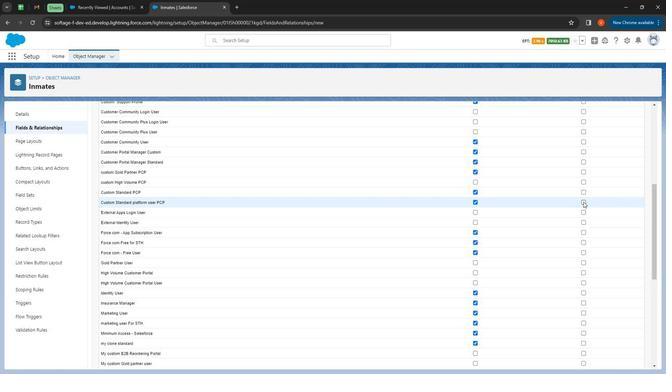 
Action: Mouse moved to (581, 226)
Screenshot: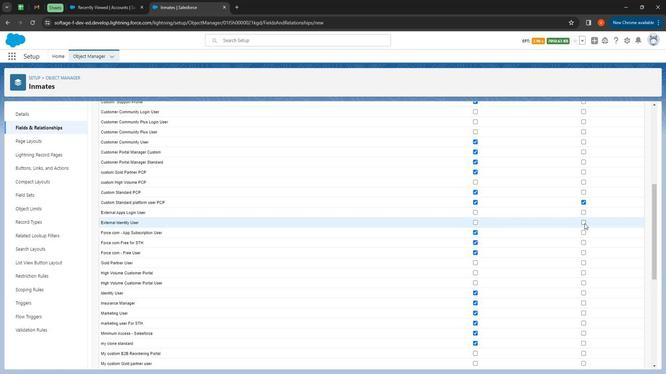 
Action: Mouse scrolled (581, 226) with delta (0, 0)
Screenshot: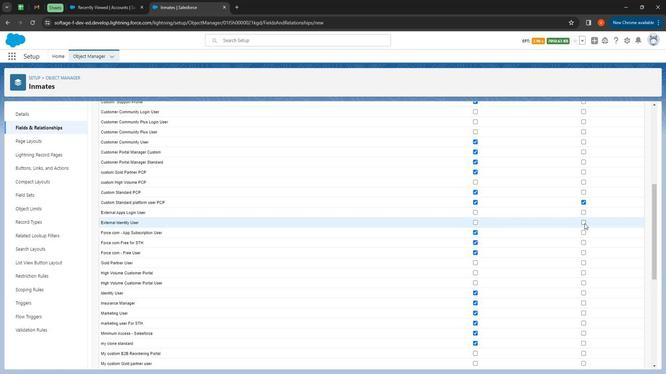 
Action: Mouse moved to (581, 227)
Screenshot: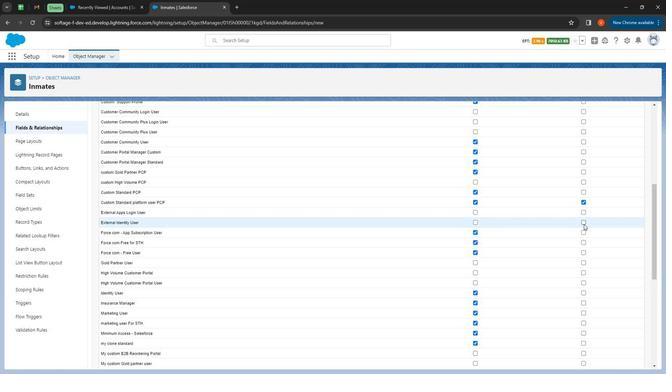 
Action: Mouse scrolled (581, 226) with delta (0, 0)
Screenshot: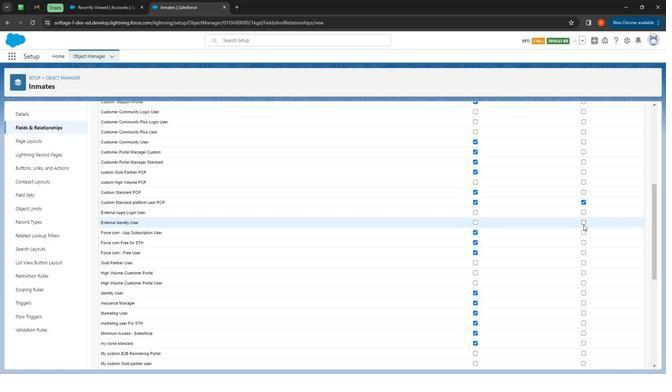 
Action: Mouse moved to (580, 172)
Screenshot: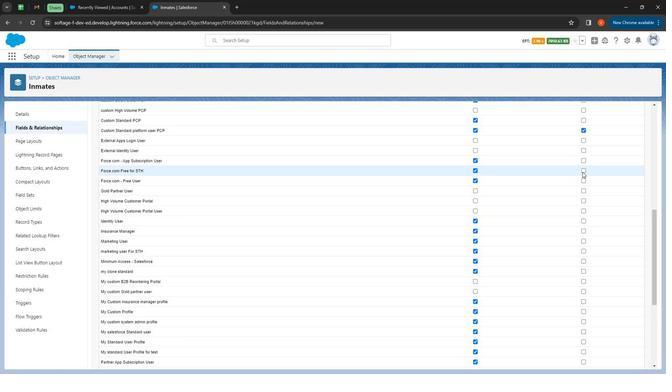 
Action: Mouse pressed left at (580, 172)
Screenshot: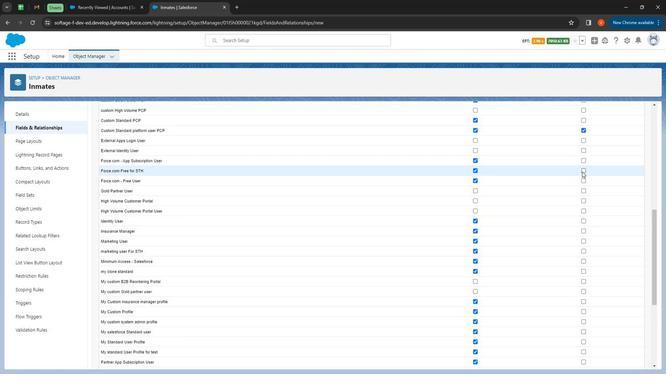 
Action: Mouse moved to (583, 231)
Screenshot: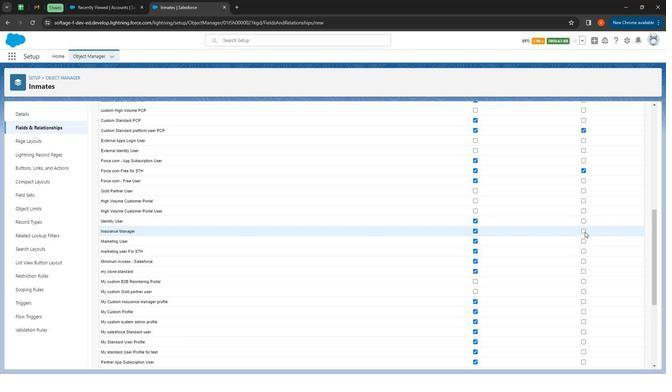 
Action: Mouse pressed left at (583, 231)
Screenshot: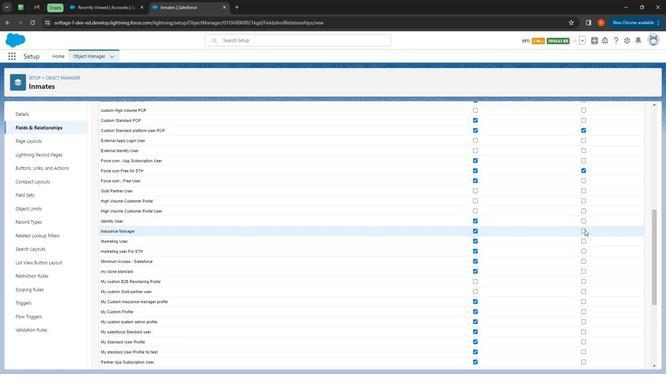 
Action: Mouse moved to (582, 243)
Screenshot: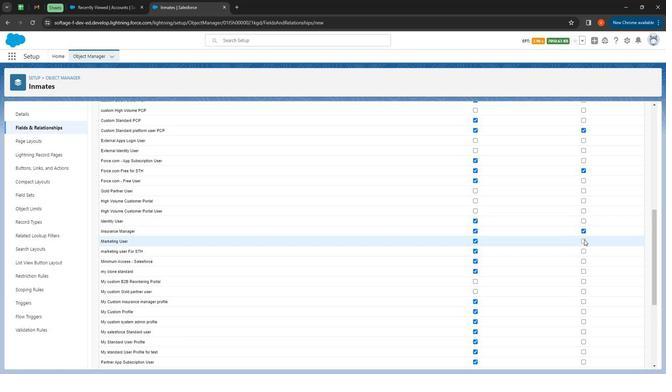 
Action: Mouse pressed left at (582, 243)
Screenshot: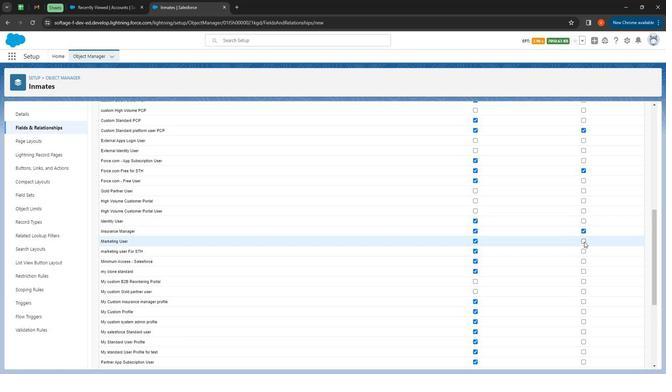
Action: Mouse moved to (581, 266)
Screenshot: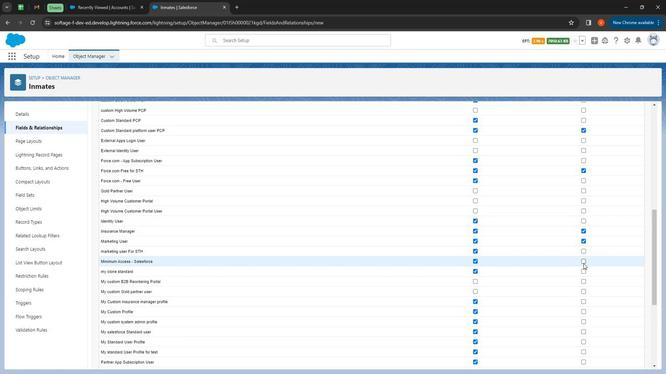 
Action: Mouse pressed left at (581, 266)
Screenshot: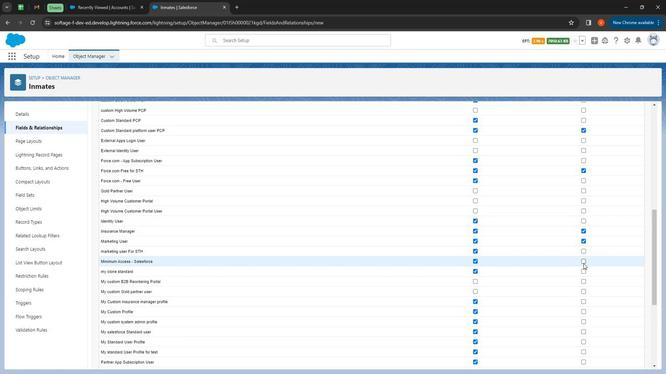 
Action: Mouse moved to (582, 284)
Screenshot: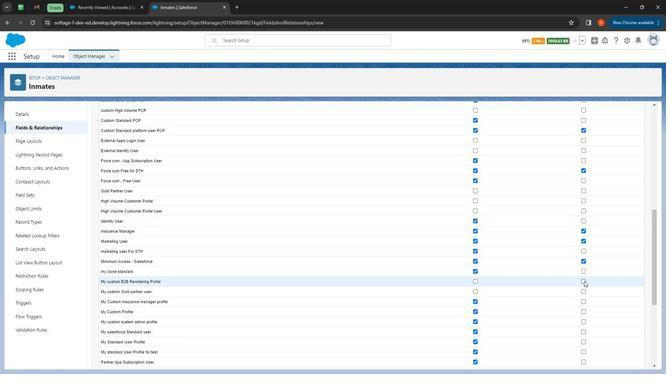 
Action: Mouse pressed left at (582, 284)
Screenshot: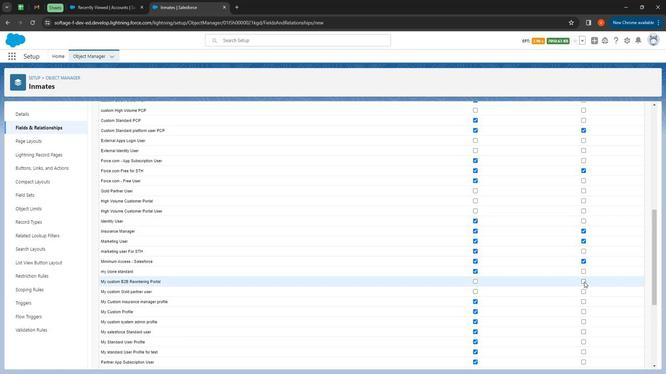 
Action: Mouse moved to (585, 293)
Screenshot: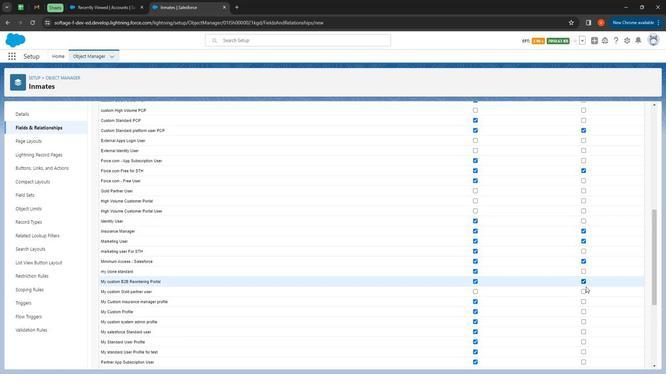 
Action: Mouse scrolled (585, 292) with delta (0, 0)
Screenshot: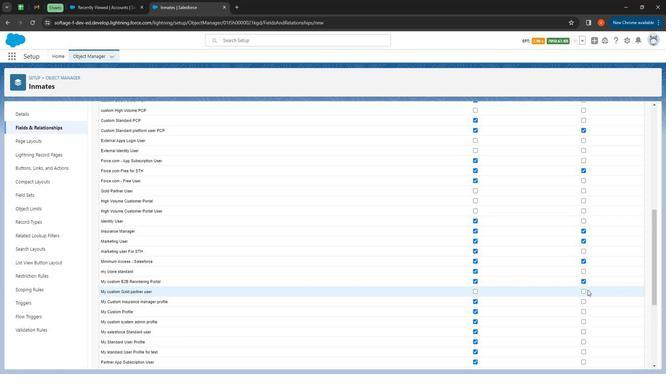 
Action: Mouse scrolled (585, 292) with delta (0, 0)
Screenshot: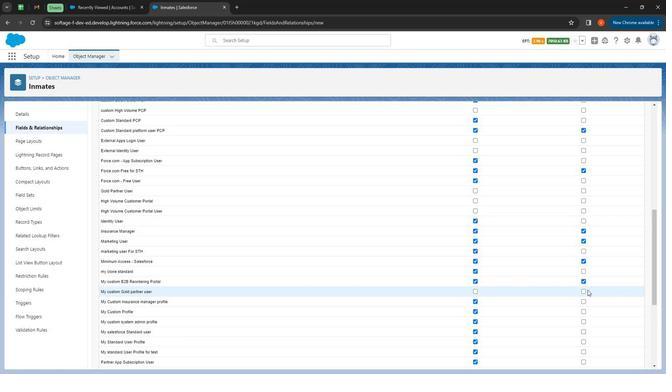 
Action: Mouse scrolled (585, 292) with delta (0, 0)
Screenshot: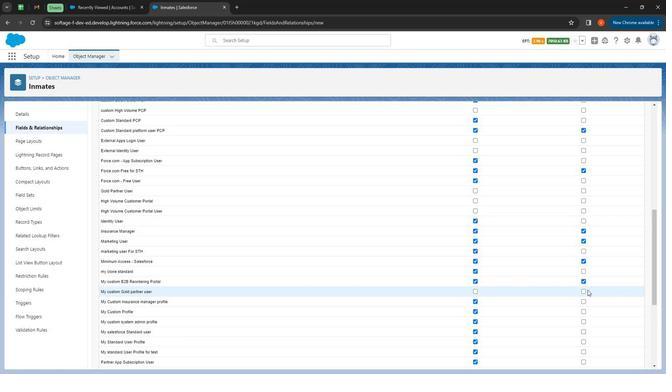 
Action: Mouse scrolled (585, 292) with delta (0, 0)
Screenshot: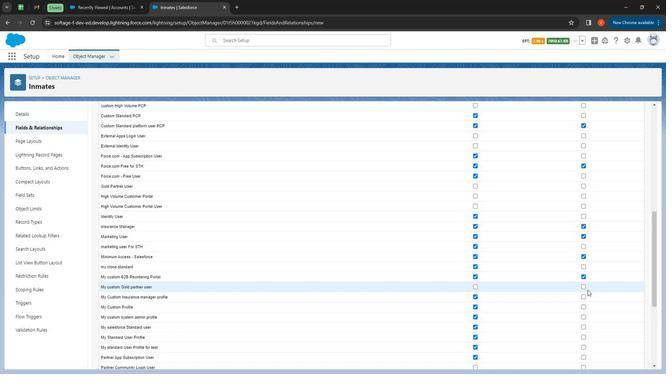 
Action: Mouse moved to (585, 293)
Screenshot: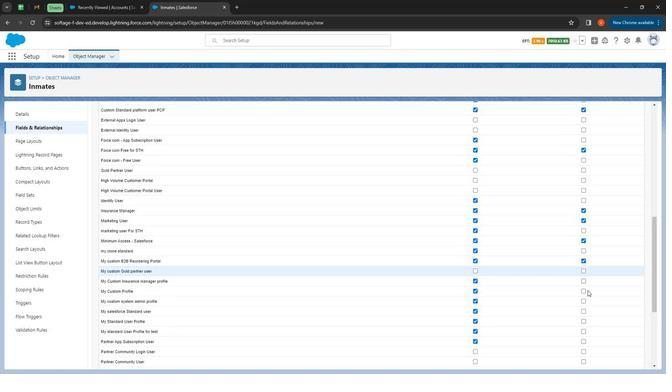
Action: Mouse scrolled (585, 293) with delta (0, 0)
Screenshot: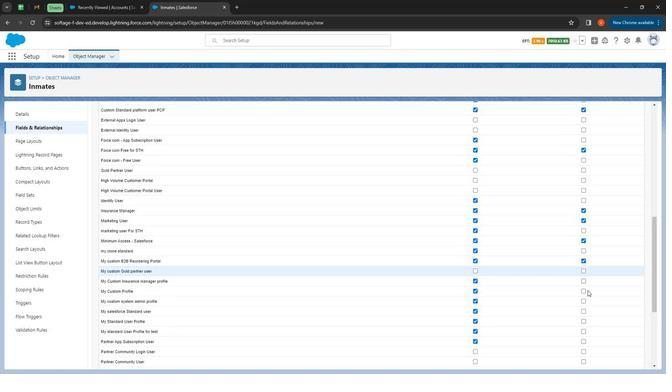 
Action: Mouse moved to (584, 291)
Screenshot: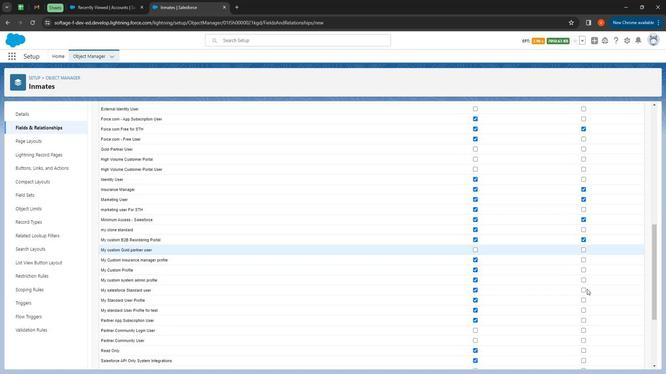 
Action: Mouse scrolled (584, 290) with delta (0, 0)
Screenshot: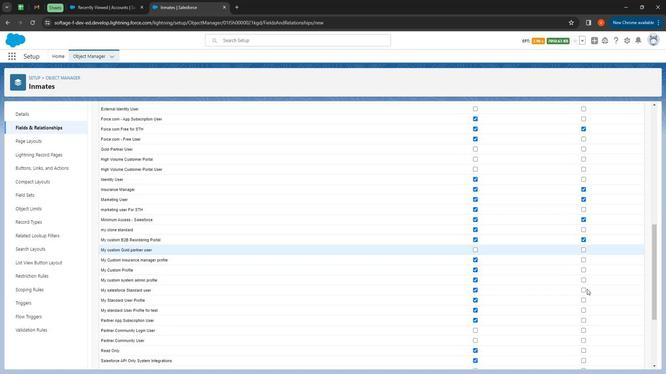 
Action: Mouse moved to (582, 170)
Screenshot: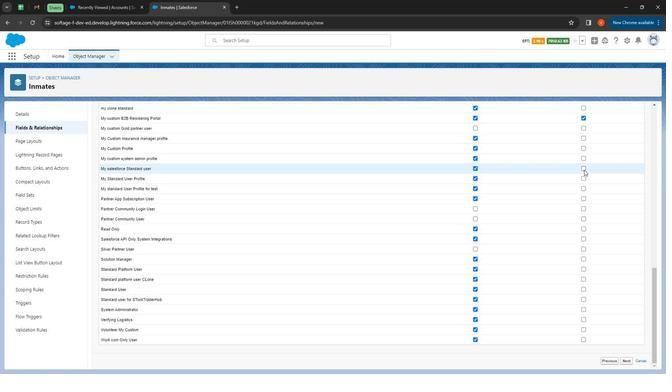 
Action: Mouse pressed left at (582, 170)
Screenshot: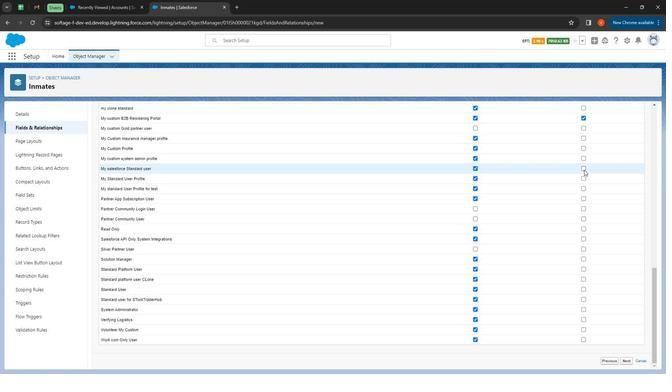 
Action: Mouse moved to (582, 178)
Screenshot: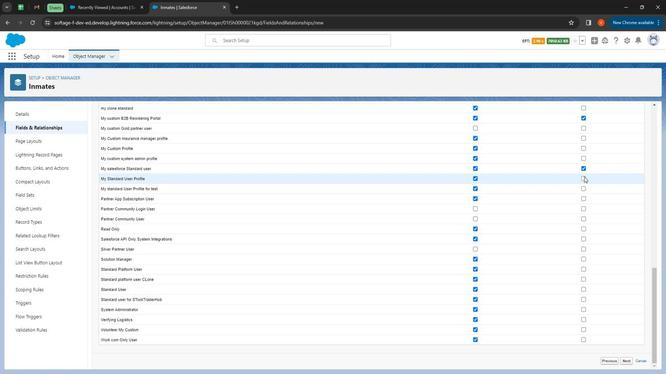 
Action: Mouse pressed left at (582, 178)
Screenshot: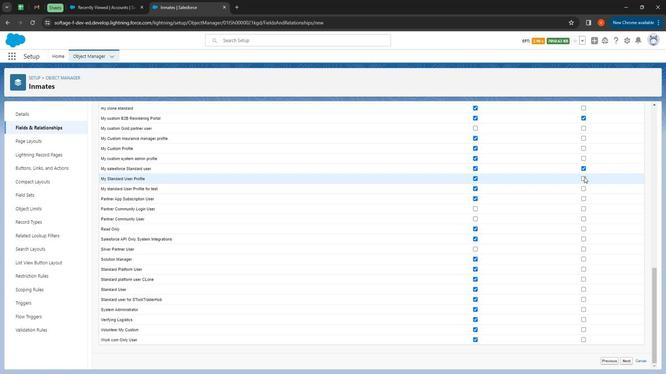 
Action: Mouse moved to (583, 200)
Screenshot: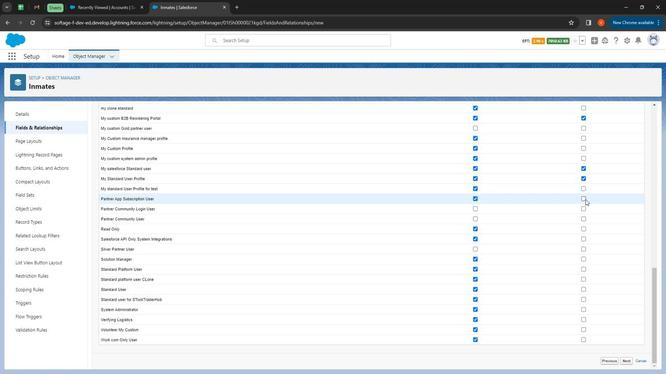 
Action: Mouse pressed left at (583, 200)
Screenshot: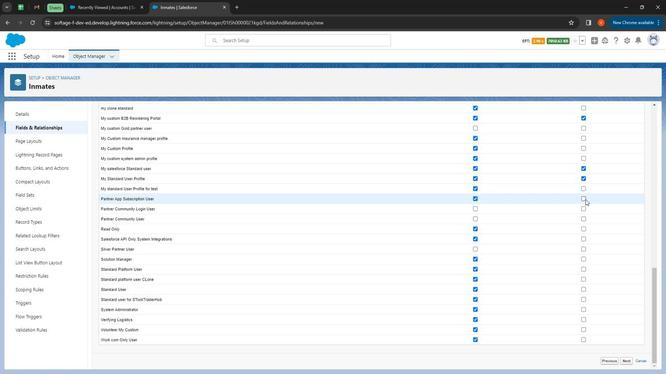 
Action: Mouse moved to (581, 225)
Screenshot: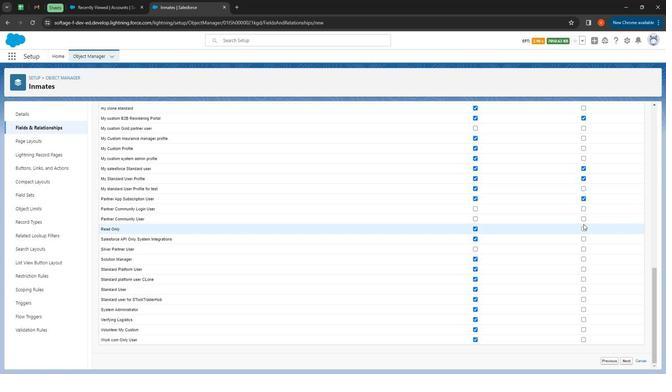 
Action: Mouse scrolled (581, 225) with delta (0, 0)
Screenshot: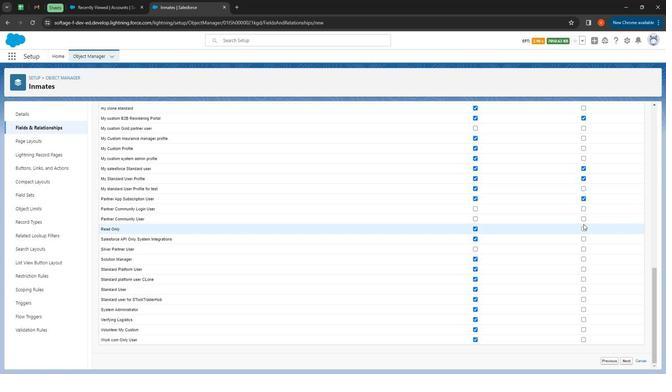 
Action: Mouse scrolled (581, 225) with delta (0, 0)
Screenshot: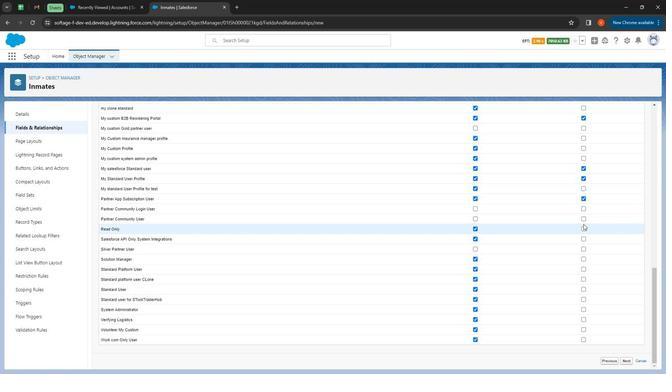 
Action: Mouse moved to (581, 226)
Screenshot: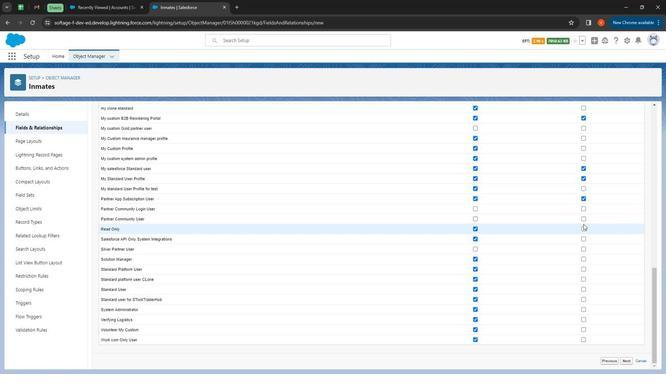 
Action: Mouse scrolled (581, 226) with delta (0, 0)
Screenshot: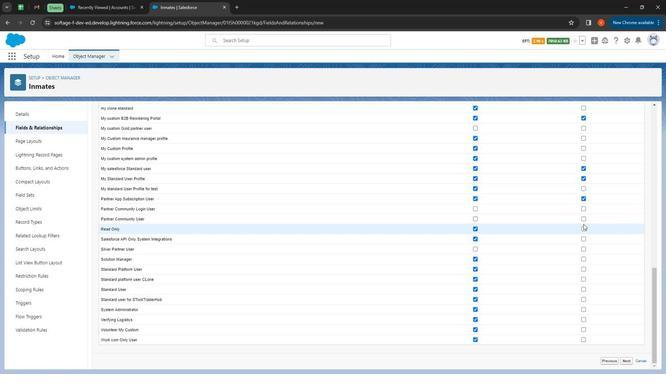 
Action: Mouse moved to (581, 226)
Screenshot: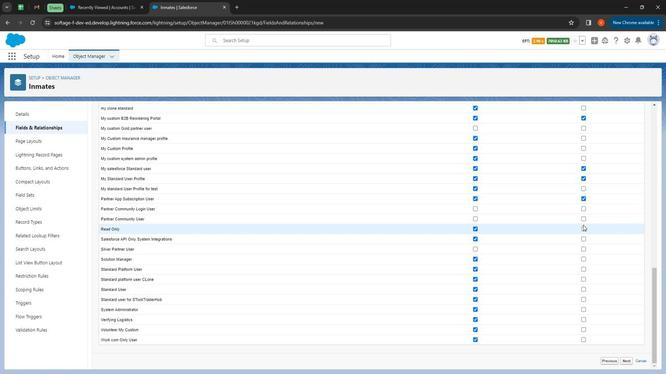
Action: Mouse scrolled (581, 226) with delta (0, 0)
Screenshot: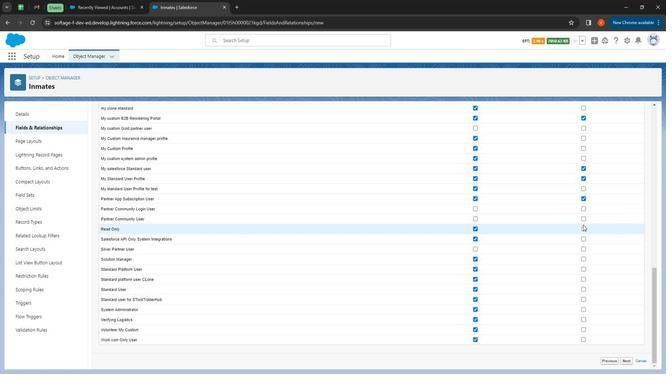 
Action: Mouse moved to (583, 243)
Screenshot: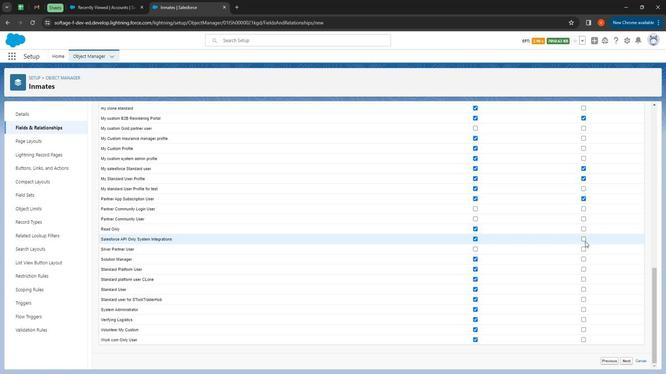
Action: Mouse pressed left at (583, 243)
Screenshot: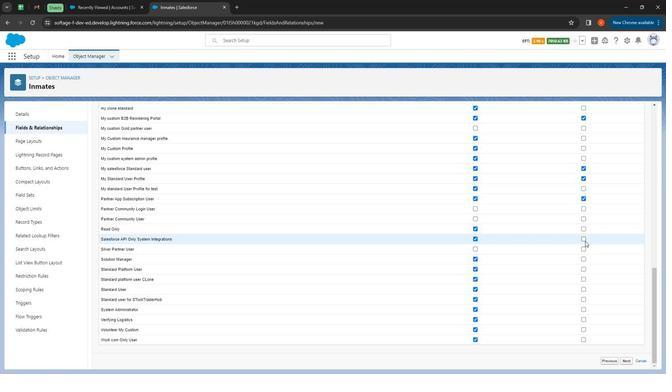 
Action: Mouse moved to (582, 273)
Screenshot: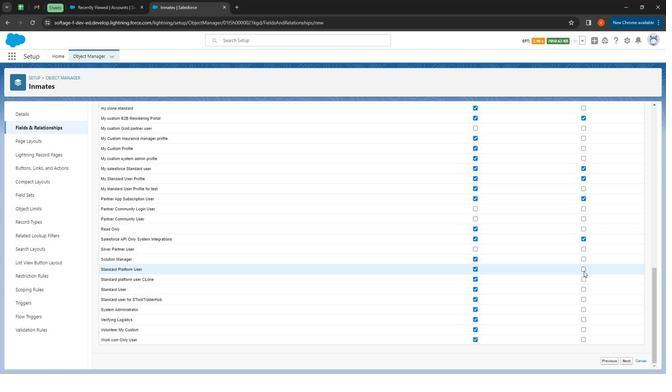 
Action: Mouse pressed left at (582, 273)
Screenshot: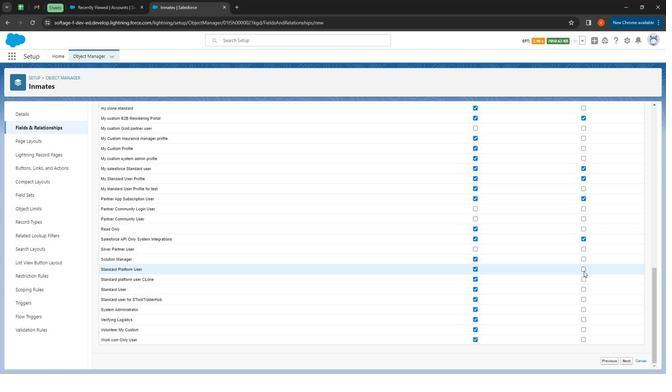 
Action: Mouse moved to (582, 293)
Screenshot: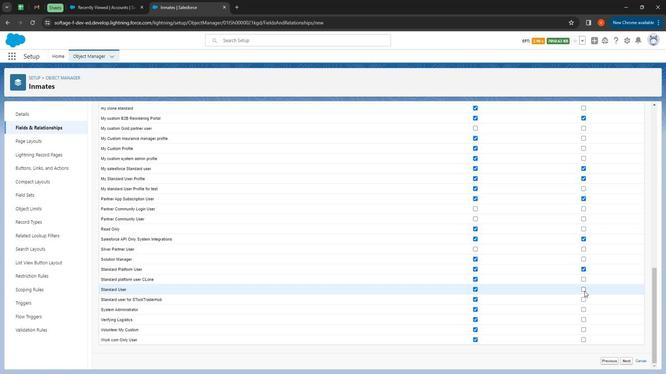 
Action: Mouse pressed left at (582, 293)
Screenshot: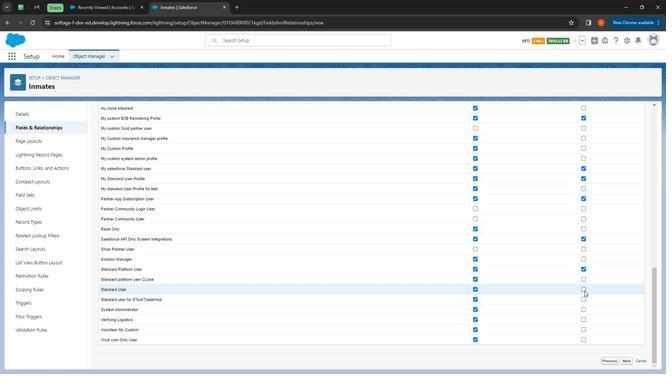 
Action: Mouse moved to (582, 302)
Screenshot: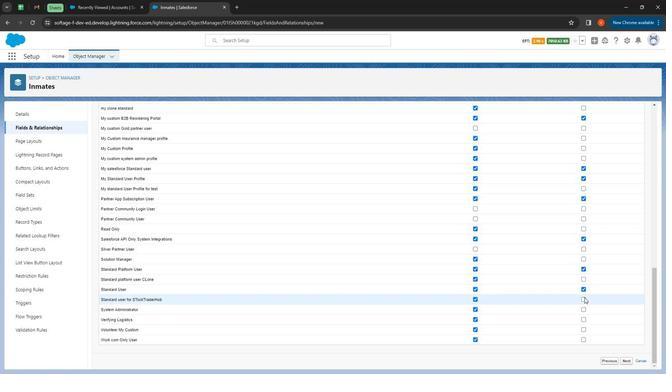 
Action: Mouse pressed left at (582, 302)
Screenshot: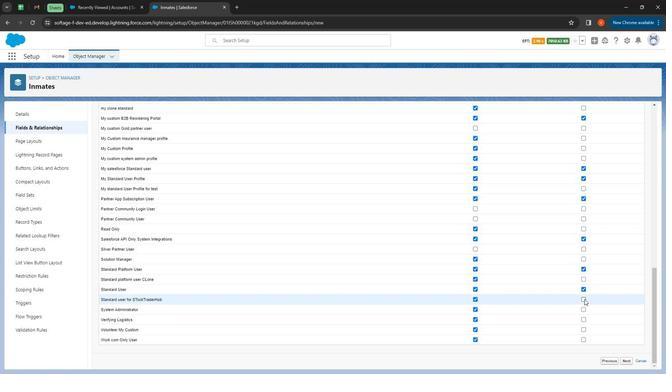 
Action: Mouse moved to (583, 344)
Screenshot: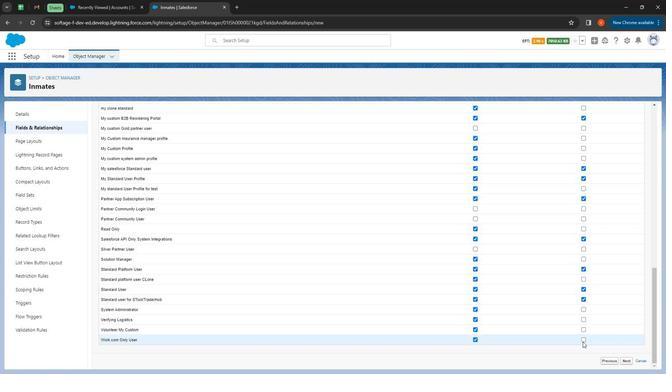 
Action: Mouse pressed left at (583, 344)
Screenshot: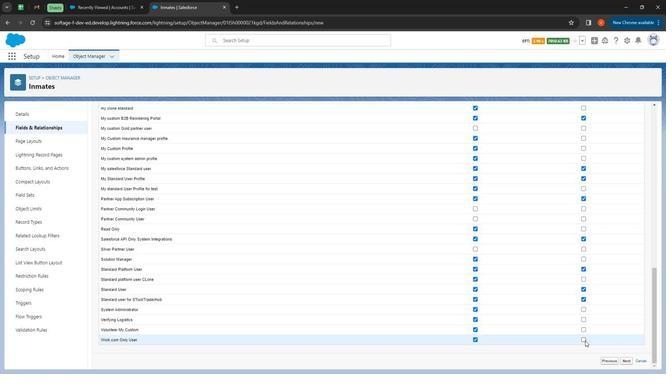 
Action: Mouse moved to (473, 323)
Screenshot: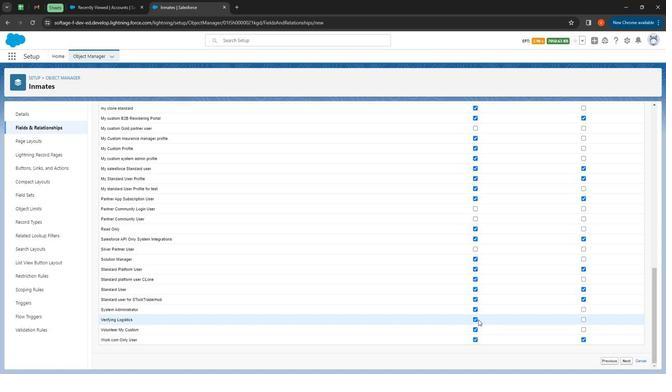 
Action: Mouse pressed left at (473, 323)
Screenshot: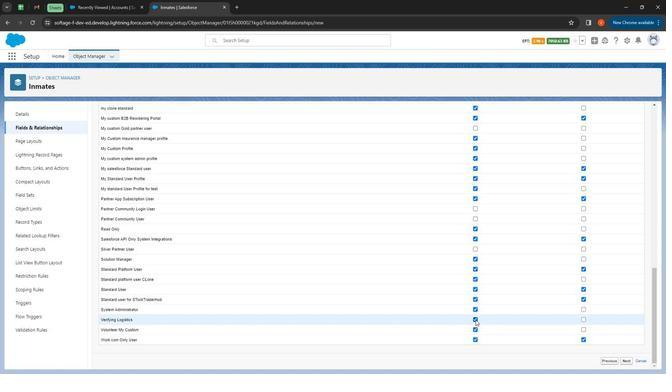 
Action: Mouse moved to (627, 368)
Screenshot: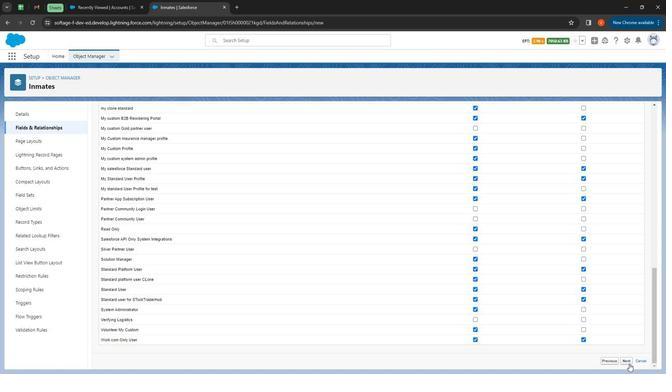 
Action: Mouse pressed left at (627, 368)
Screenshot: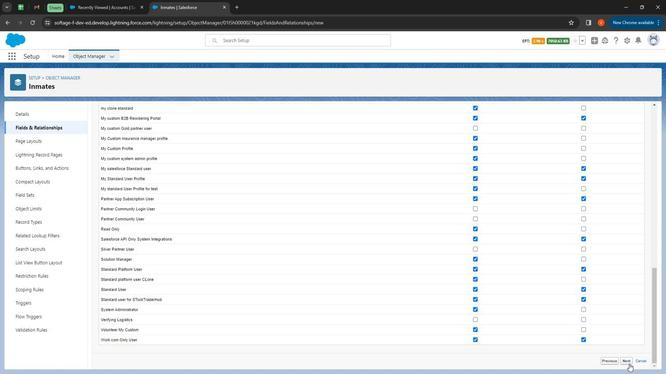 
Action: Mouse moved to (630, 244)
Screenshot: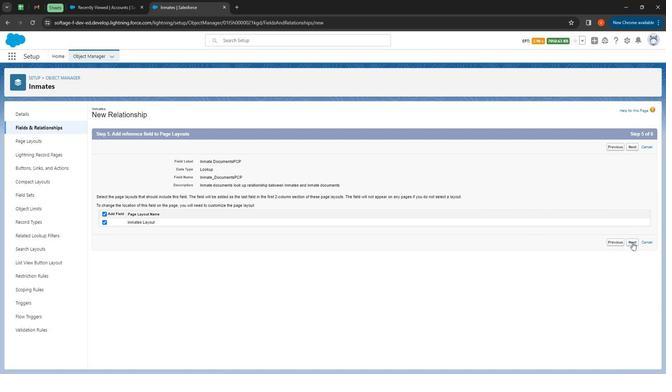 
Action: Mouse pressed left at (630, 244)
Screenshot: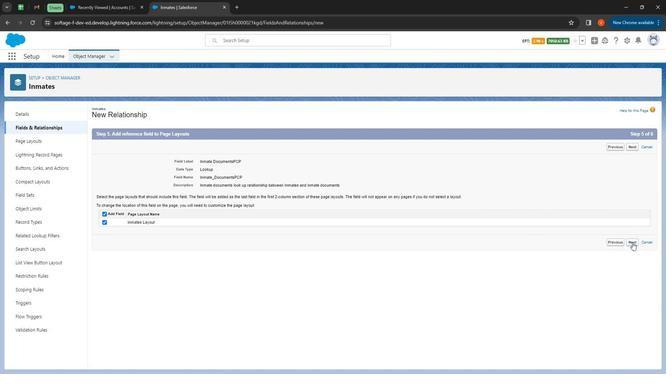 
Action: Mouse moved to (630, 272)
Screenshot: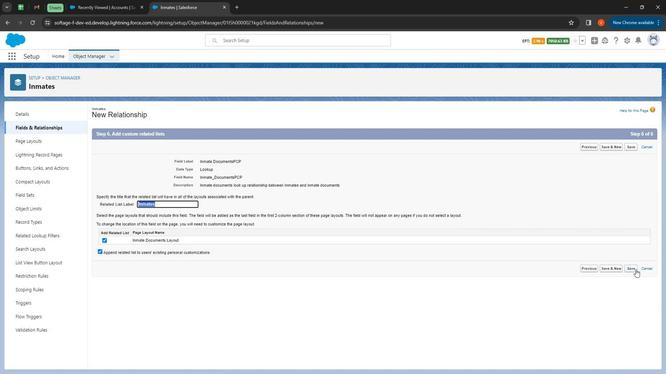 
Action: Mouse pressed left at (630, 272)
Screenshot: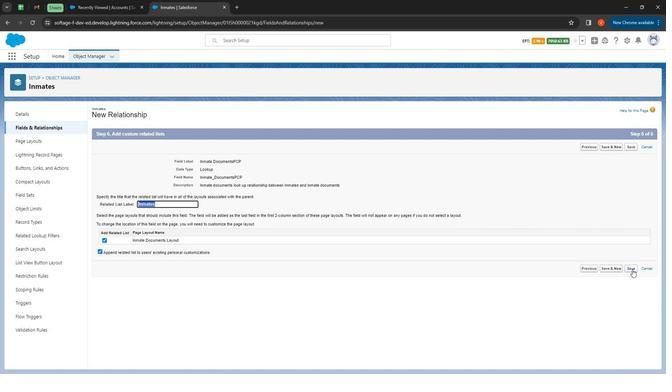 
Action: Mouse moved to (94, 56)
Screenshot: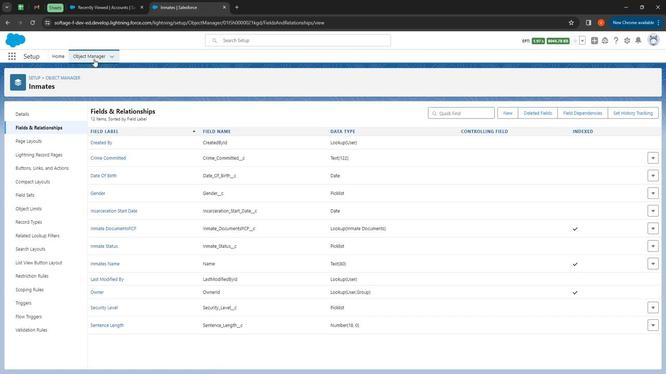 
Action: Mouse pressed left at (94, 56)
Screenshot: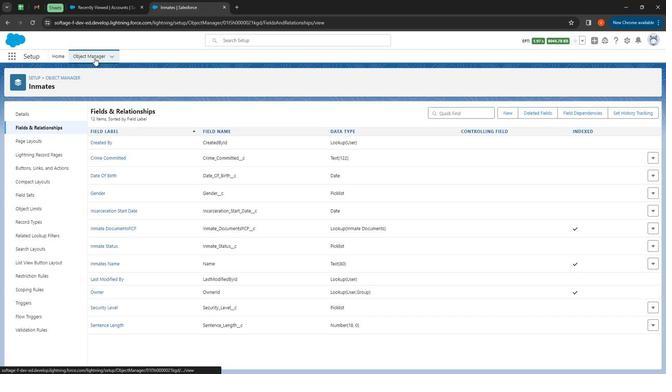 
Action: Mouse moved to (529, 82)
Screenshot: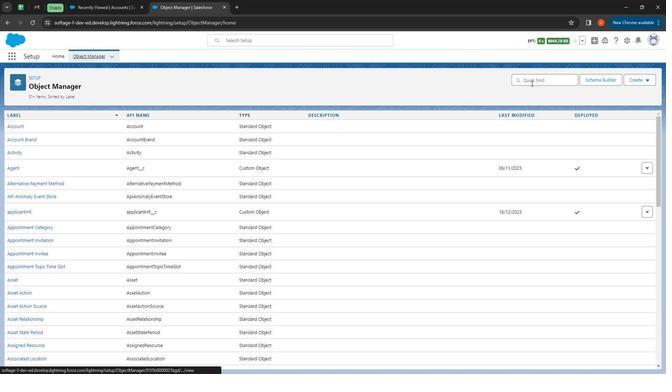 
Action: Mouse pressed left at (529, 82)
Screenshot: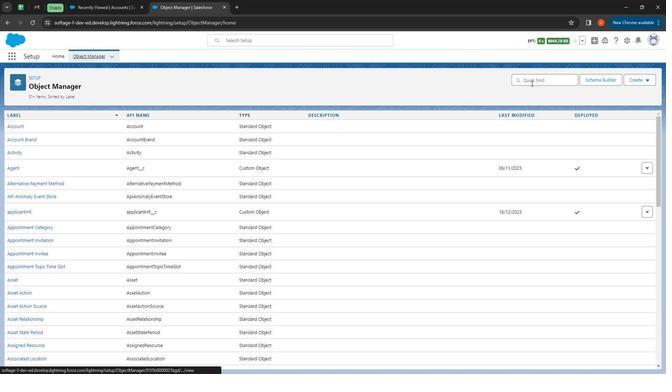 
Action: Mouse moved to (496, 56)
Screenshot: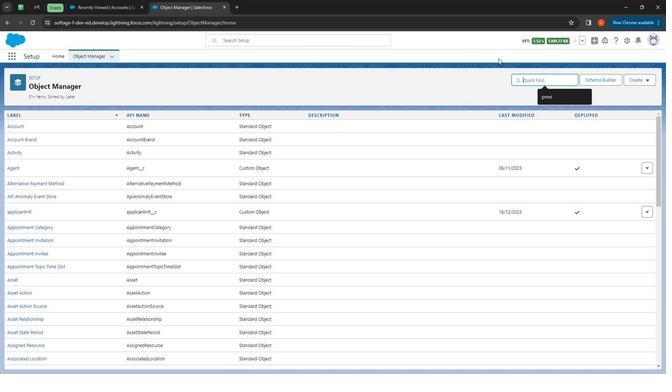 
Action: Key pressed inmate
Screenshot: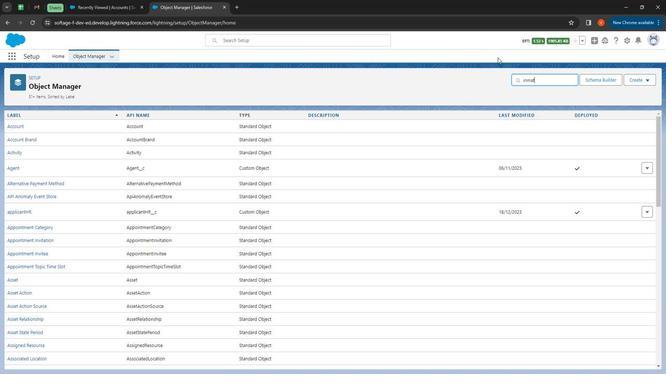 
Action: Mouse moved to (33, 130)
Screenshot: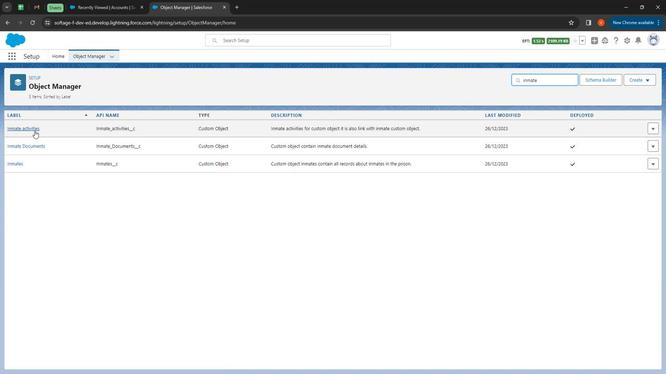 
Action: Mouse pressed left at (33, 130)
Screenshot: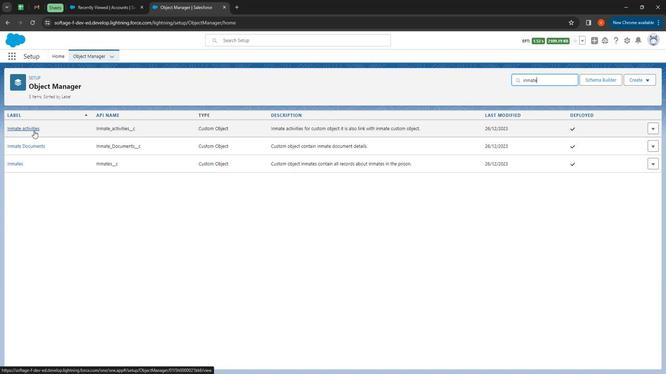 
Action: Mouse moved to (38, 131)
Screenshot: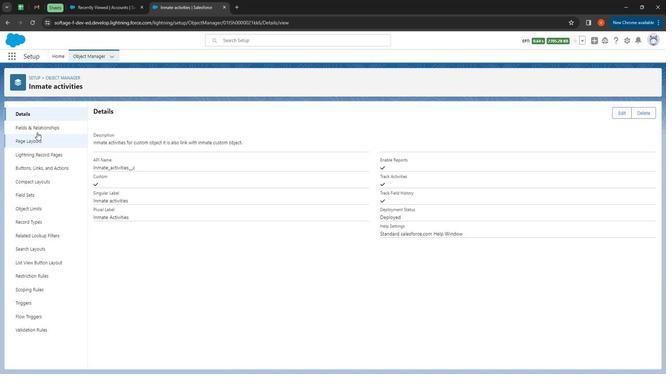 
Action: Mouse pressed left at (38, 131)
Screenshot: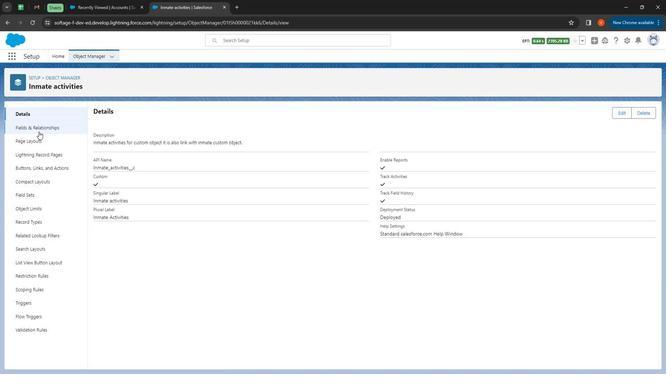 
Action: Mouse moved to (505, 112)
Screenshot: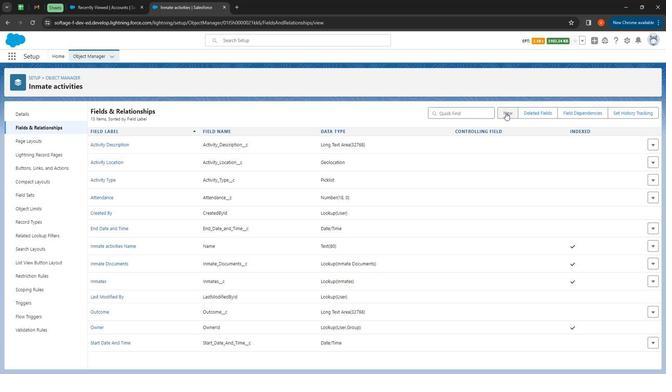
Action: Mouse pressed left at (505, 112)
Screenshot: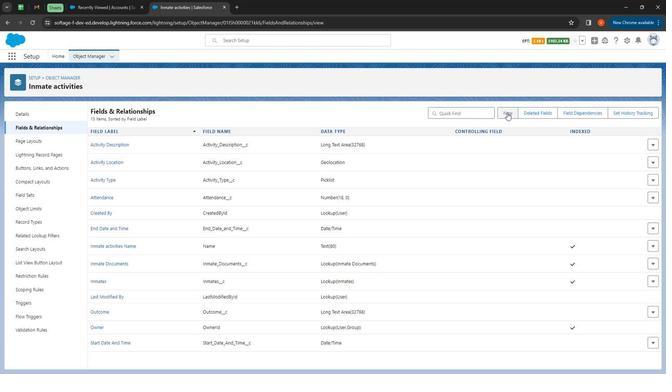 
Action: Mouse moved to (118, 246)
Screenshot: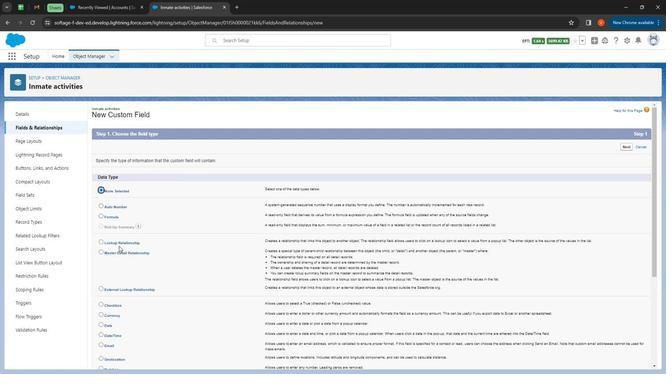 
Action: Mouse pressed left at (118, 246)
Screenshot: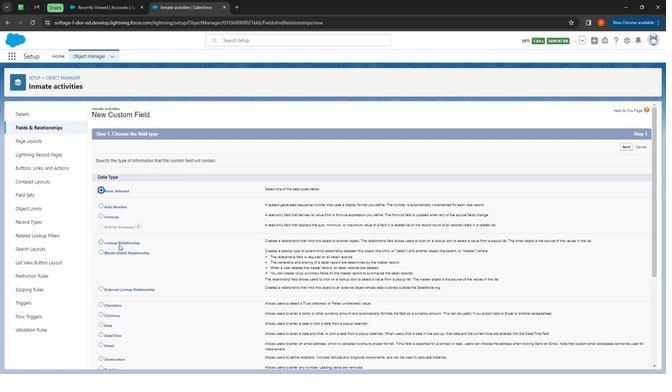 
Action: Mouse moved to (624, 147)
Screenshot: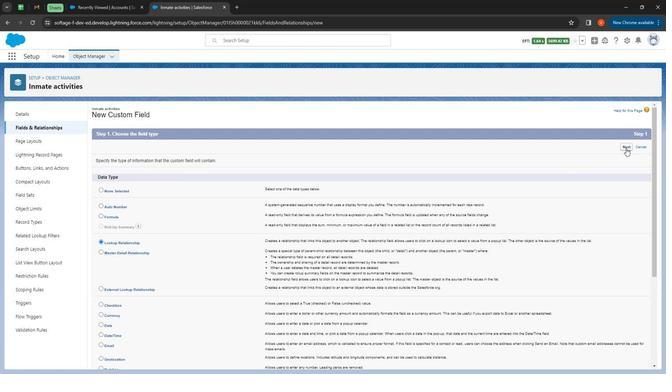
Action: Mouse pressed left at (624, 147)
Screenshot: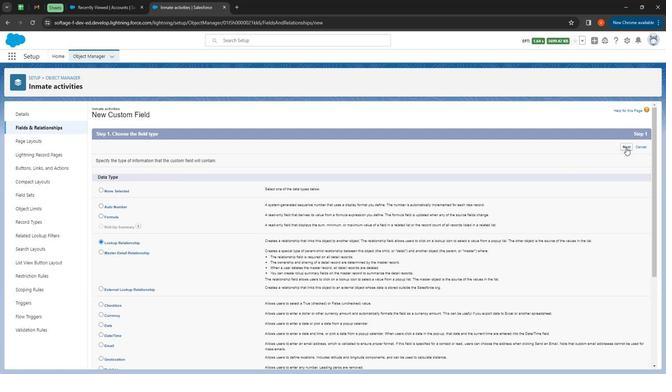 
Action: Mouse moved to (211, 175)
Screenshot: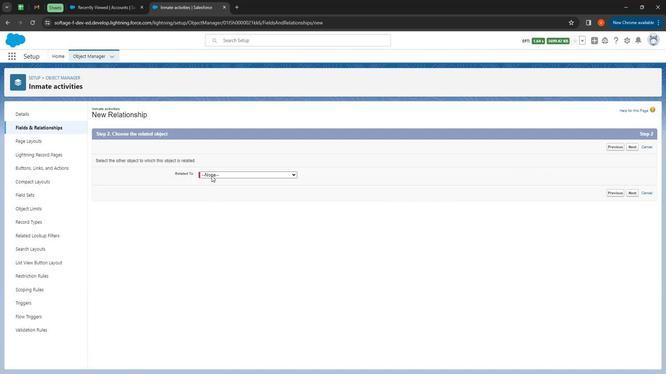 
Action: Mouse pressed left at (211, 175)
Screenshot: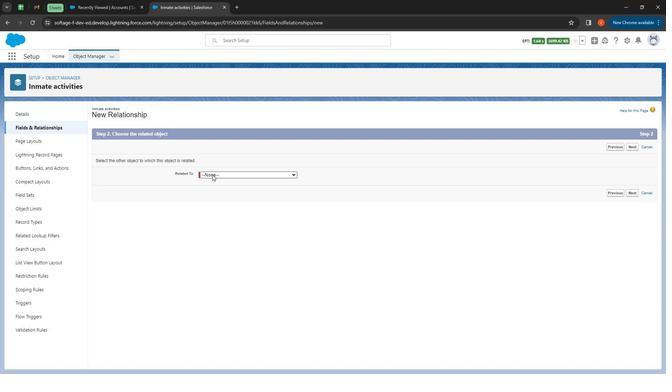 
Action: Mouse moved to (225, 221)
Screenshot: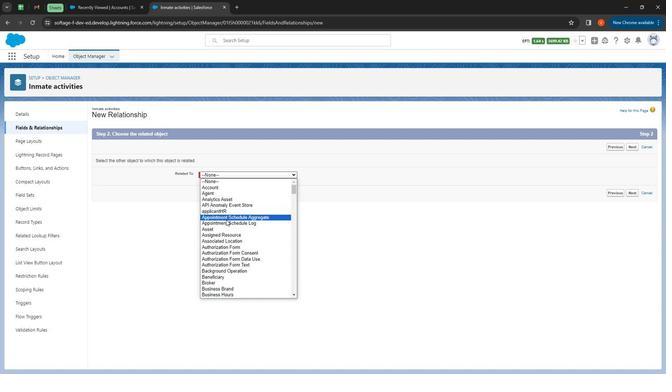 
Action: Key pressed iii
Screenshot: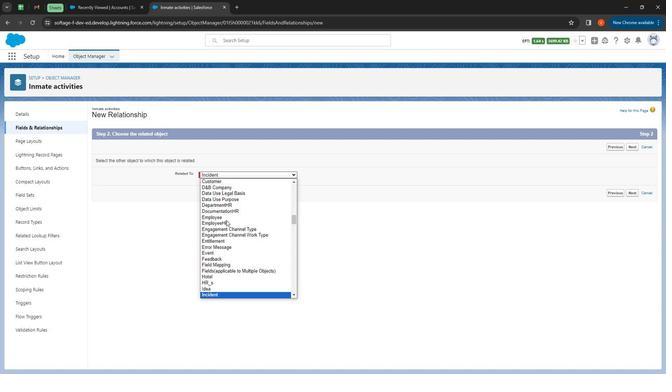 
Action: Mouse moved to (225, 222)
Screenshot: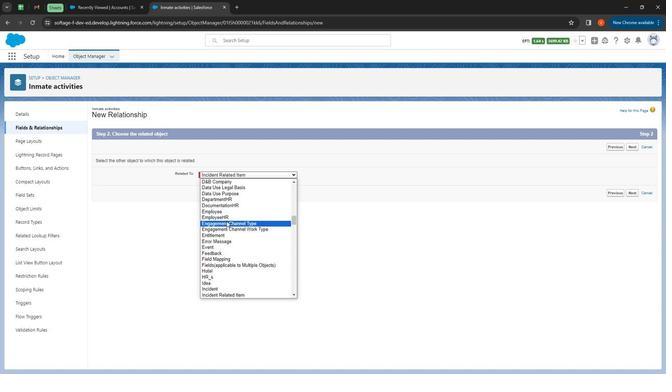 
Action: Key pressed iiiiiii
Screenshot: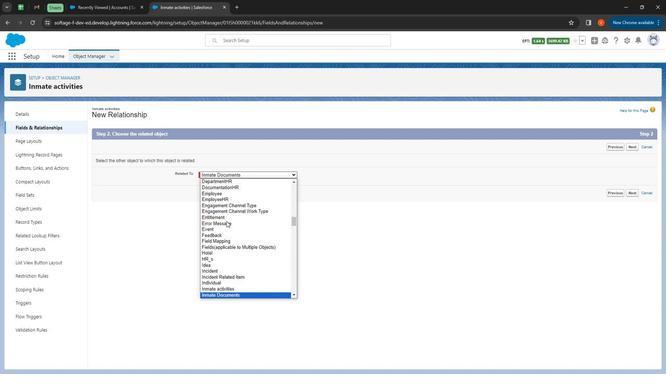 
Action: Mouse moved to (213, 297)
Screenshot: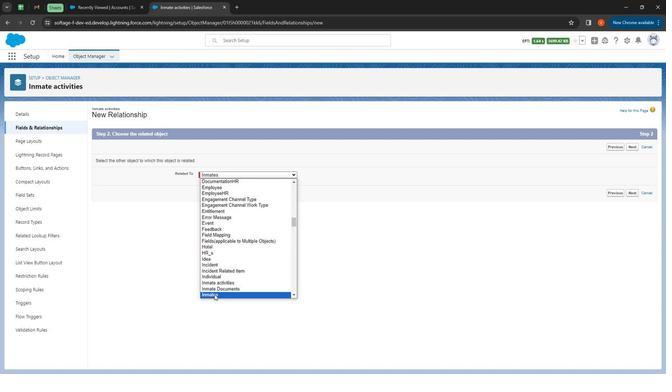 
Action: Mouse pressed left at (213, 297)
Screenshot: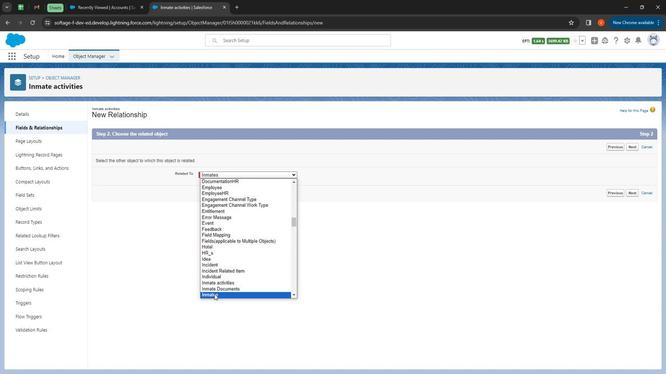 
Action: Mouse moved to (631, 195)
Screenshot: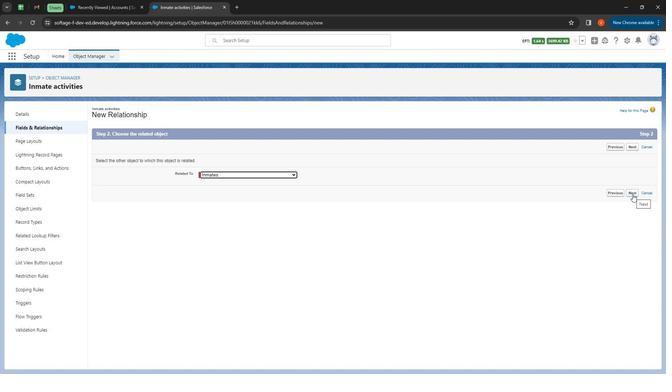 
Action: Mouse pressed left at (631, 195)
Screenshot: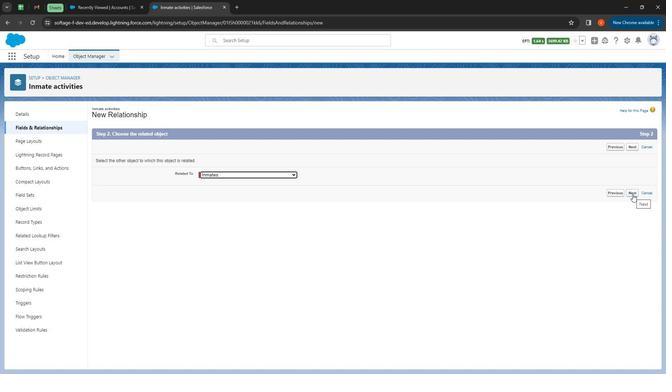 
Action: Mouse moved to (224, 164)
Screenshot: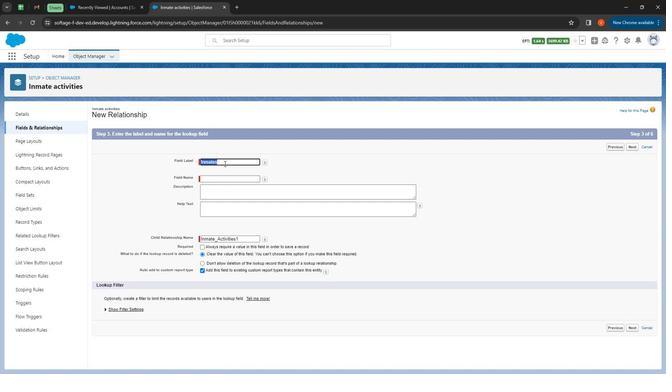 
Action: Key pressed <Key.shift>Inmate<Key.shift><Key.shift><Key.shift><Key.shift>PO<Key.backspace>CP
Screenshot: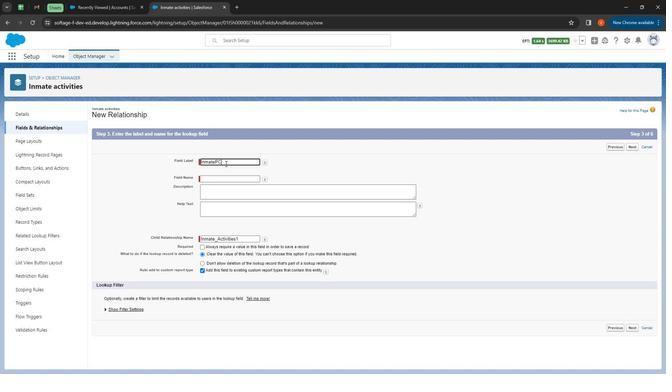 
Action: Mouse moved to (236, 196)
Screenshot: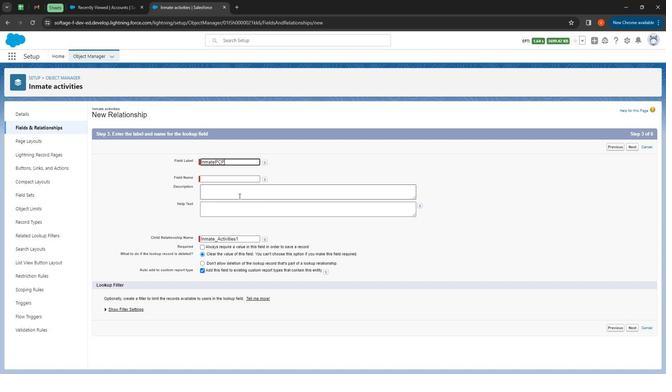 
Action: Mouse pressed left at (236, 196)
Screenshot: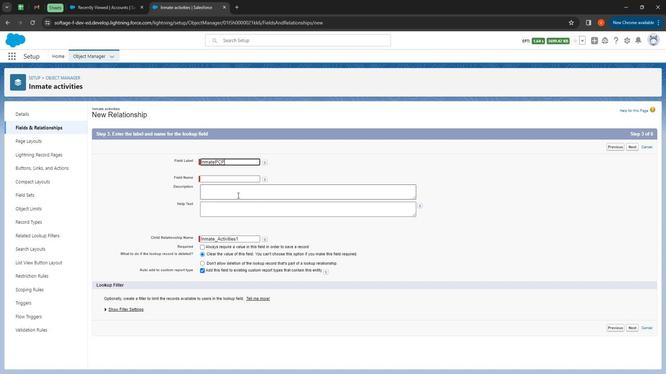 
Action: Mouse moved to (236, 196)
Screenshot: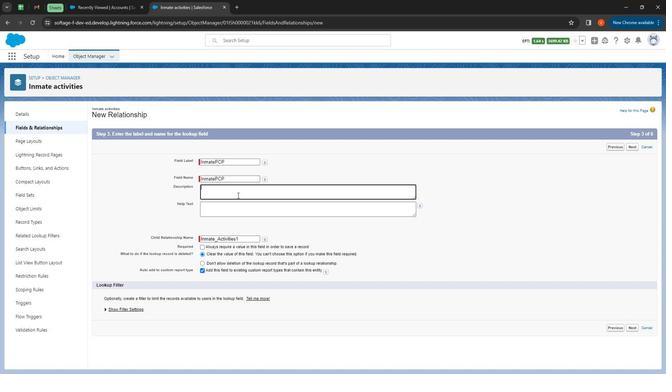 
Action: Key pressed <Key.shift><Key.shift><Key.shift><Key.shift><Key.shift><Key.shift>Inmate<Key.space><Key.shift><Key.shift><Key.shift><Key.shift><Key.shift><Key.shift><Key.shift><Key.shift><Key.shift><Key.shift><Key.shift><Key.shift><Key.shift><Key.shift><Key.shift><Key.shift><Key.shift><Key.shift><Key.shift><Key.shift><Key.shift><Key.shift><Key.shift><Key.shift><Key.shift><Key.shift><Key.shift><Key.shift><Key.shift>Look<Key.space>up<Key.space>relationship<Key.space>between<Key.space><Key.shift>Inmate<Key.space>activities<Key.space>and<Key.space>imn<Key.backspace><Key.backspace>nmates
Screenshot: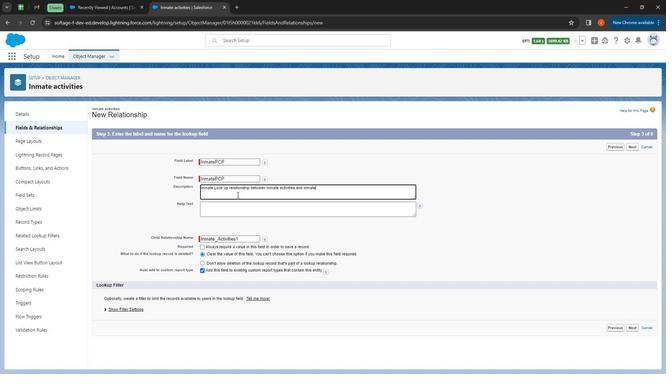 
Action: Mouse moved to (234, 209)
Screenshot: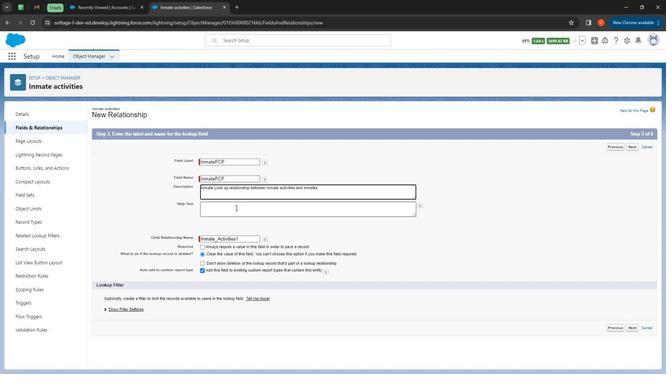 
Action: Mouse pressed left at (234, 209)
Screenshot: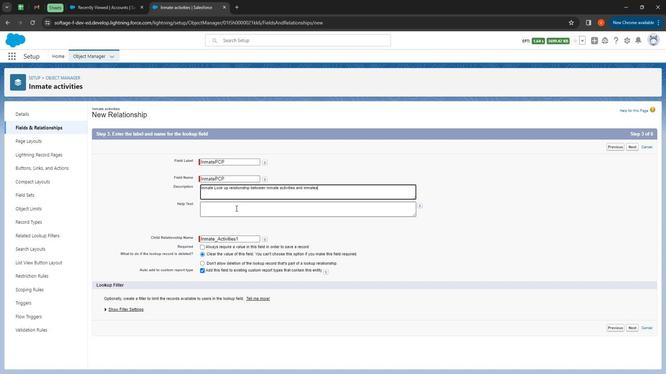 
Action: Key pressed <Key.shift><Key.shift><Key.shift><Key.shift>Look<Key.space>up<Key.space>between<Key.space>inmate<Key.space>and<Key.space>inmate<Key.space>activities
Screenshot: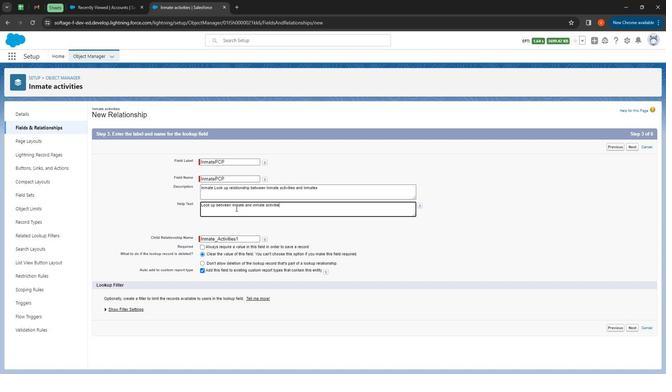 
Action: Mouse moved to (260, 247)
Screenshot: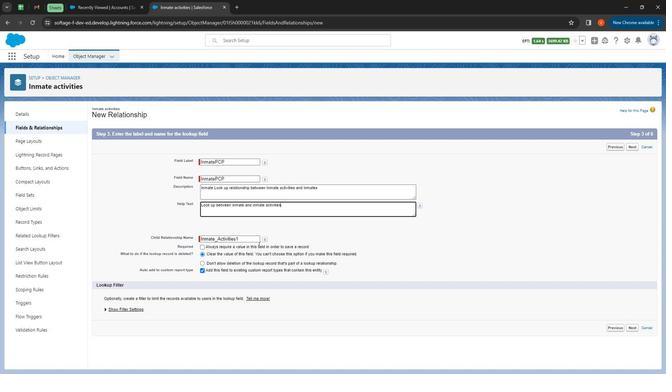 
Action: Key pressed .
Screenshot: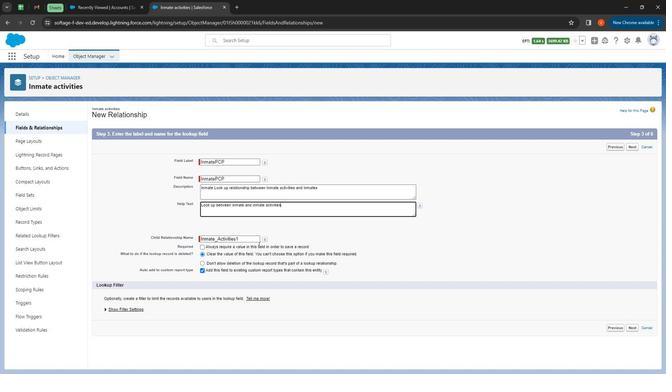
Action: Mouse moved to (634, 333)
Screenshot: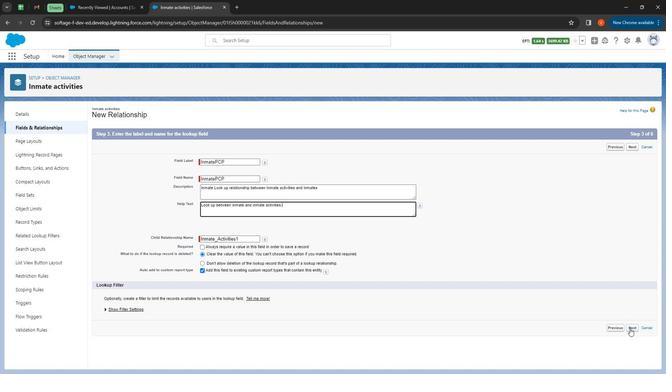 
Action: Mouse pressed left at (634, 333)
Screenshot: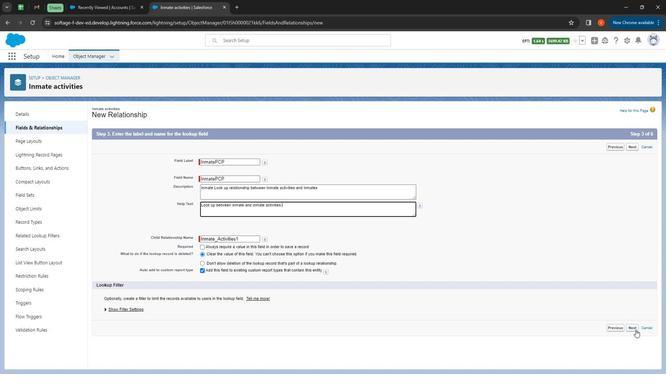 
Action: Mouse moved to (581, 219)
Screenshot: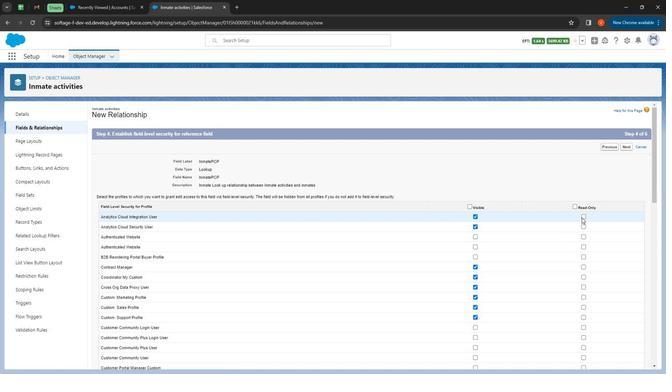 
Action: Mouse pressed left at (581, 219)
Screenshot: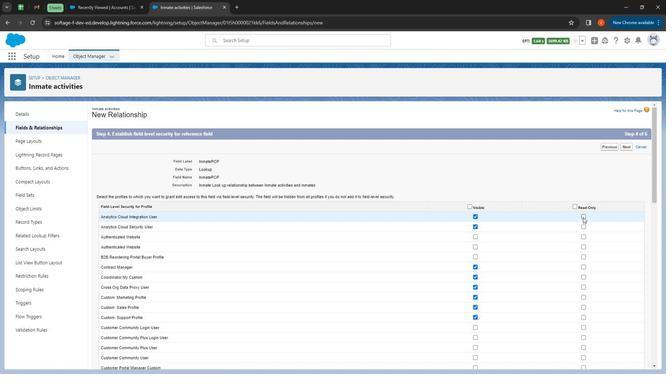 
Action: Mouse moved to (471, 250)
Screenshot: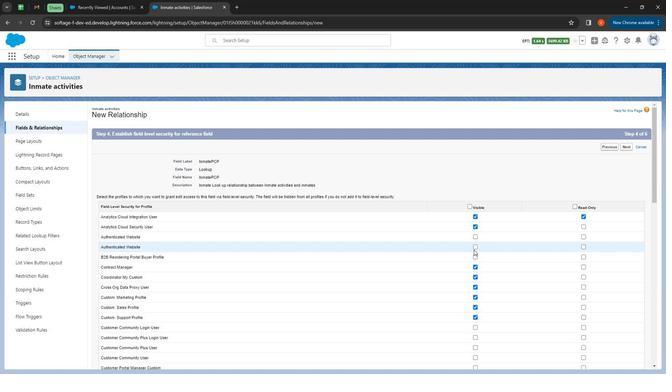 
Action: Mouse pressed left at (471, 250)
Screenshot: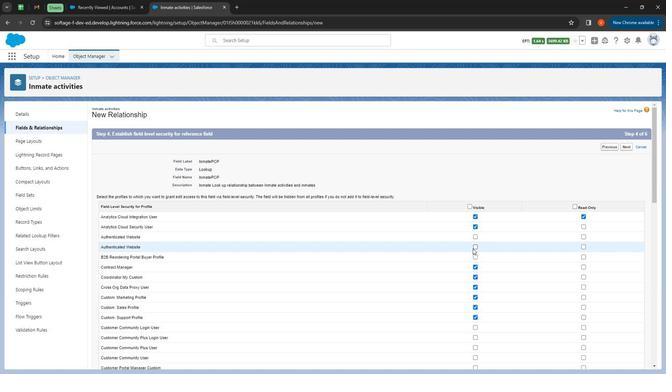 
Action: Mouse moved to (474, 256)
Screenshot: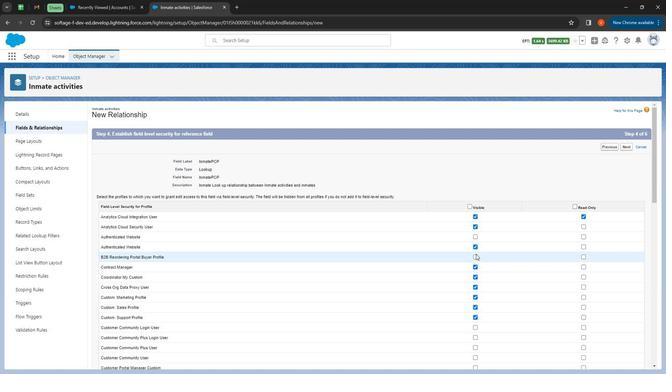 
Action: Mouse pressed left at (474, 256)
Screenshot: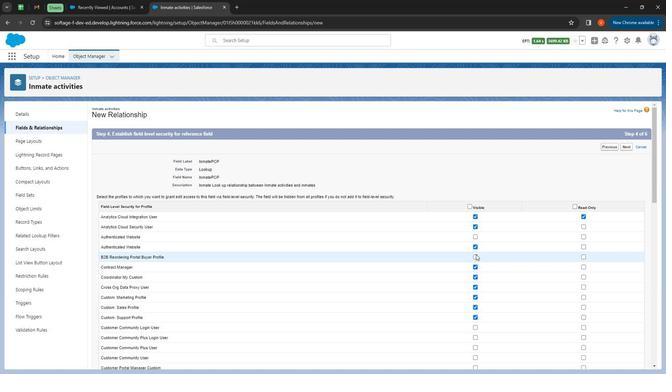 
Action: Mouse moved to (475, 261)
Screenshot: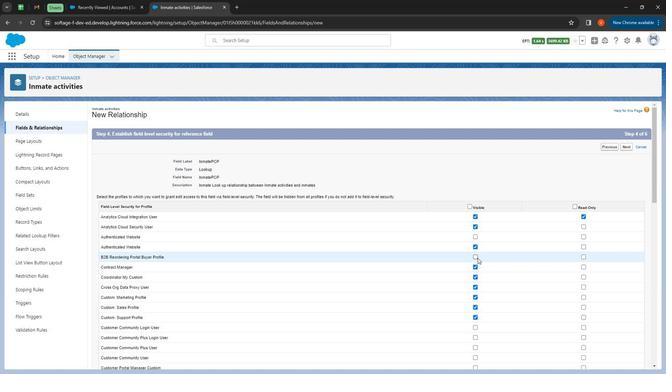 
Action: Mouse pressed left at (475, 261)
Screenshot: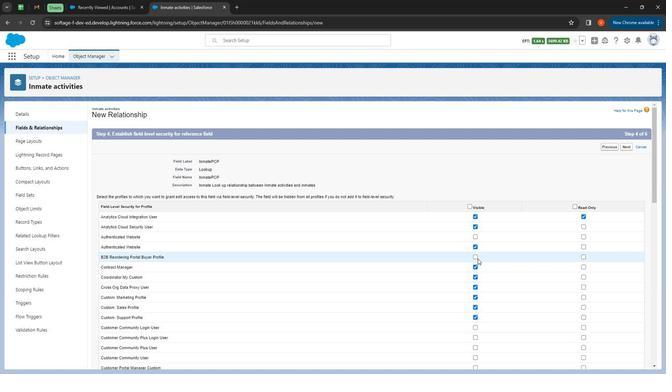 
Action: Mouse moved to (475, 260)
Screenshot: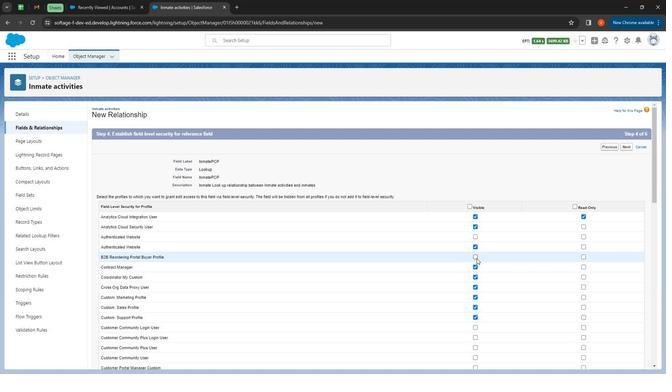 
Action: Mouse pressed left at (475, 260)
Screenshot: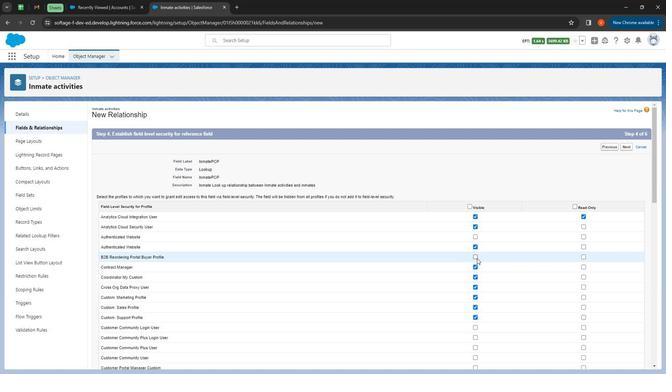 
Action: Mouse moved to (582, 279)
Screenshot: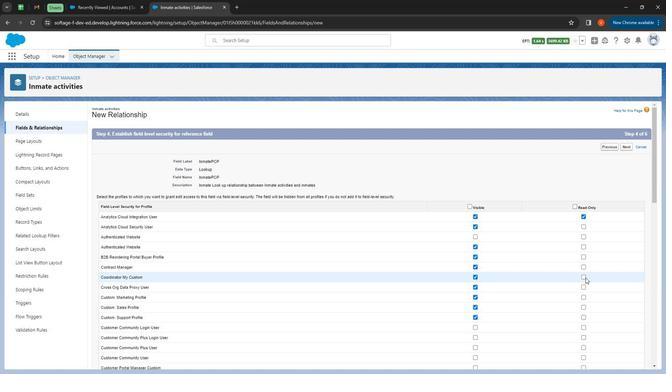 
Action: Mouse pressed left at (582, 279)
Screenshot: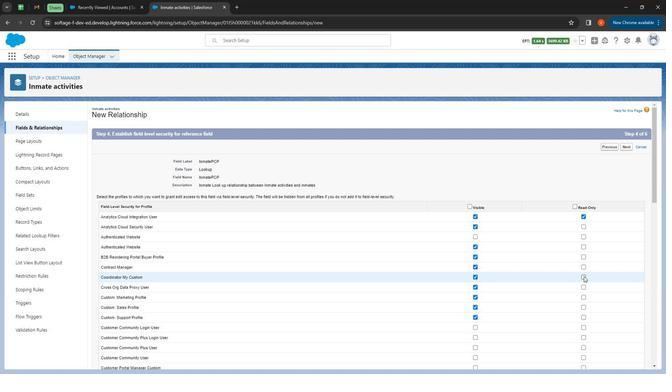 
Action: Mouse moved to (580, 288)
Screenshot: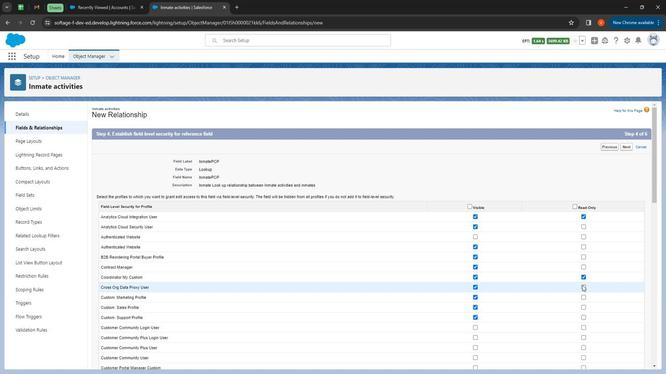 
Action: Mouse pressed left at (580, 288)
Screenshot: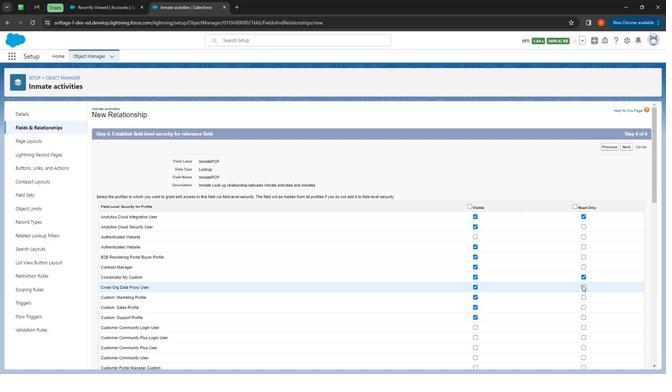 
Action: Mouse moved to (582, 301)
Screenshot: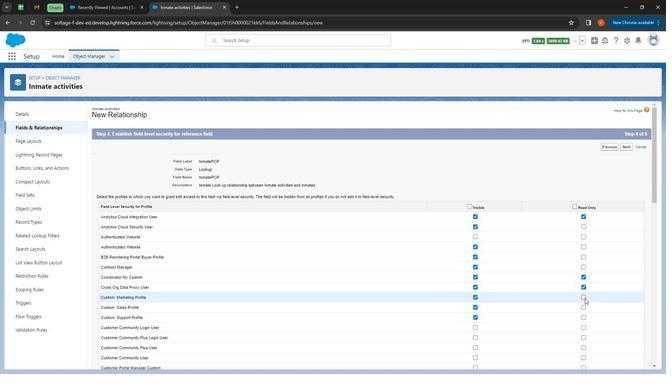 
Action: Mouse pressed left at (582, 301)
Screenshot: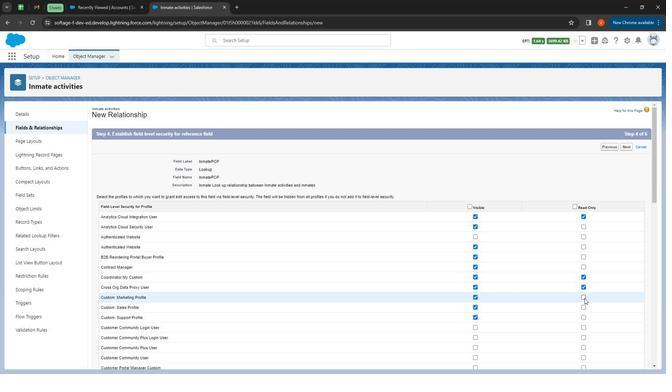 
Action: Mouse moved to (584, 317)
Screenshot: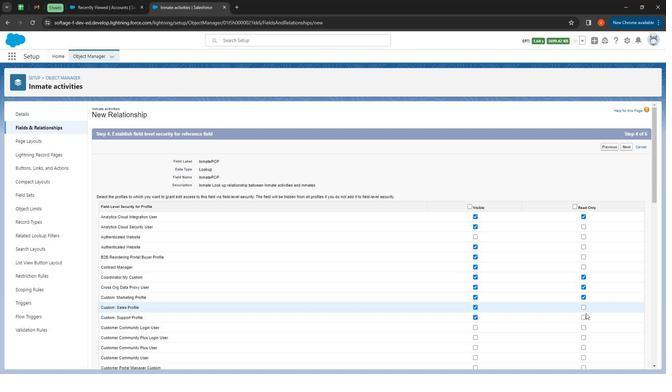 
Action: Mouse scrolled (584, 317) with delta (0, 0)
Screenshot: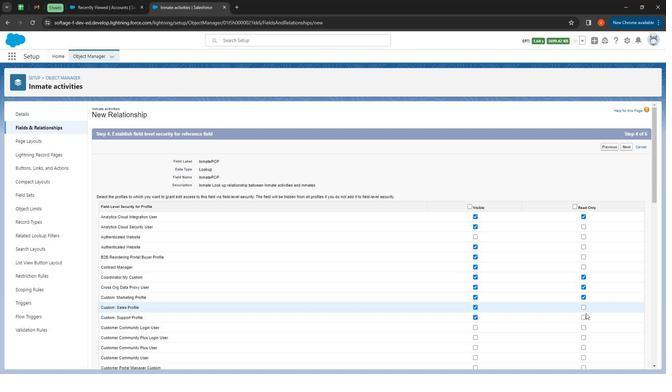 
Action: Mouse moved to (584, 318)
Screenshot: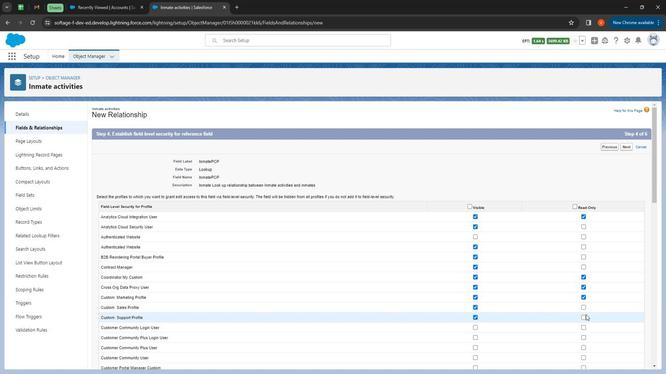 
Action: Mouse scrolled (584, 317) with delta (0, 0)
Screenshot: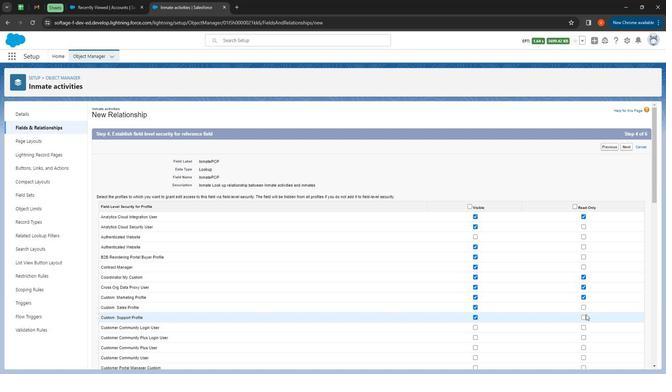 
Action: Mouse scrolled (584, 317) with delta (0, 0)
Screenshot: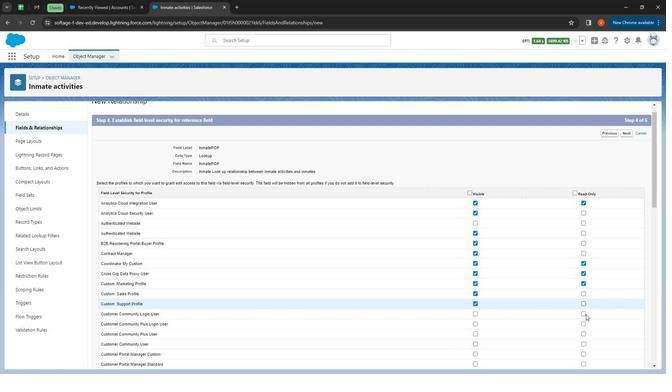 
Action: Mouse scrolled (584, 317) with delta (0, 0)
Screenshot: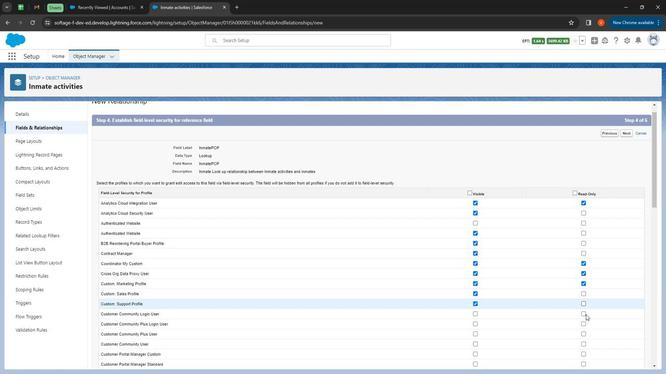 
Action: Mouse moved to (474, 216)
Screenshot: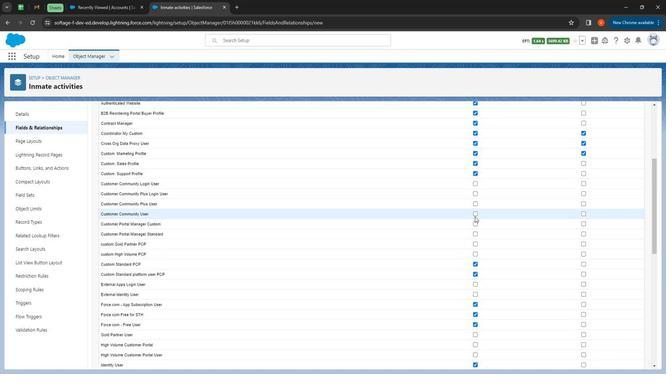 
Action: Mouse pressed left at (474, 216)
Screenshot: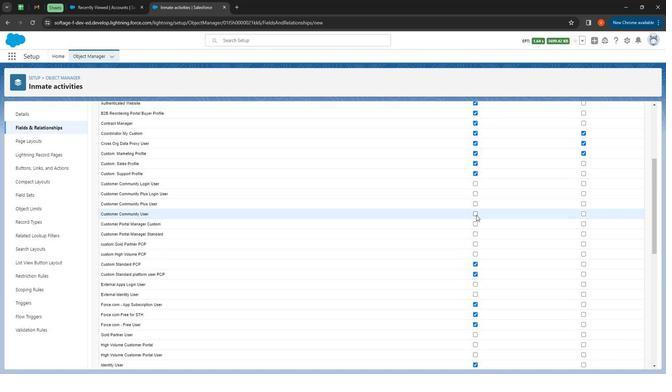 
Action: Mouse moved to (473, 204)
Screenshot: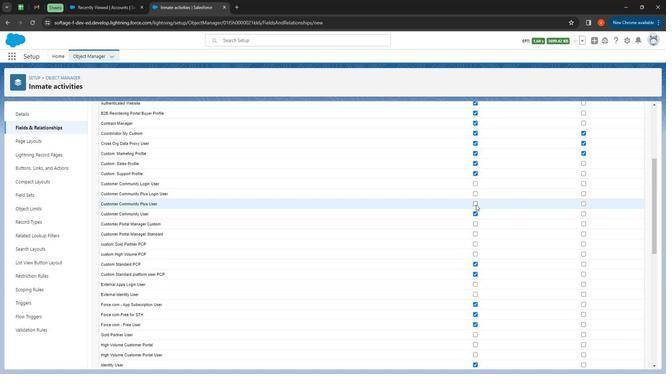 
Action: Mouse pressed left at (473, 204)
Screenshot: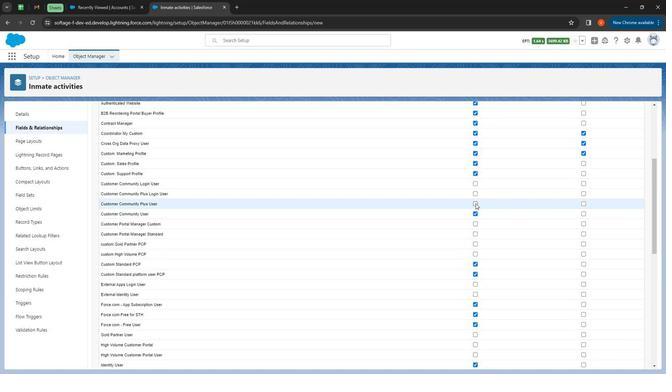 
Action: Mouse moved to (473, 233)
Screenshot: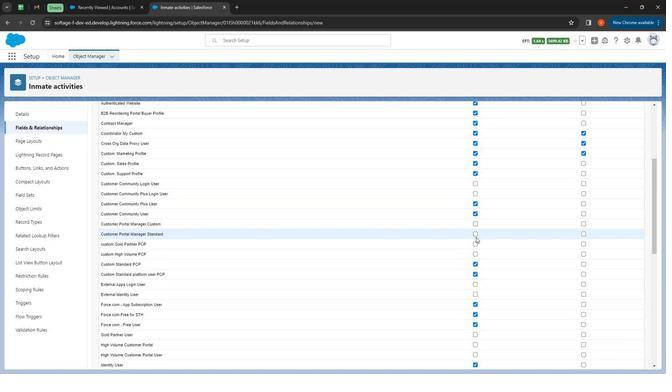 
Action: Mouse pressed left at (473, 233)
Screenshot: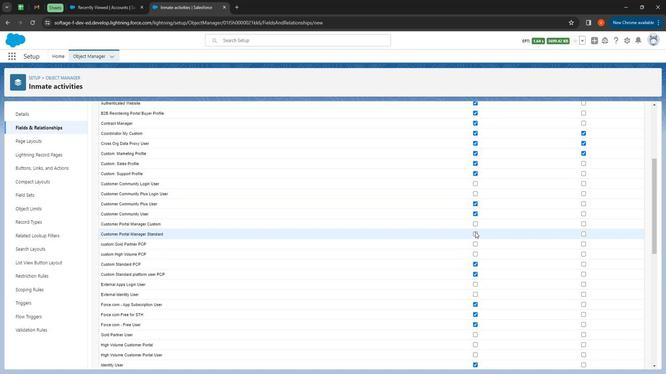 
Action: Mouse moved to (581, 224)
Screenshot: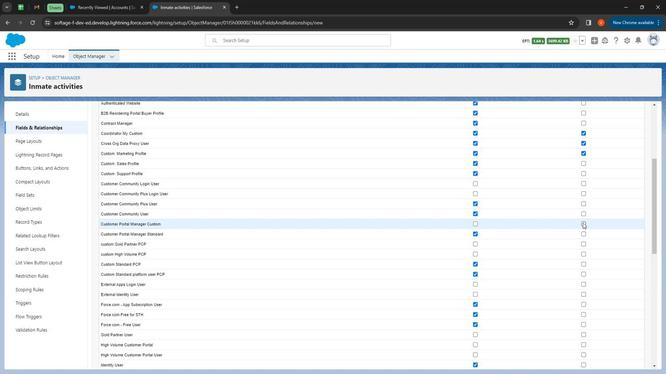 
Action: Mouse pressed left at (581, 224)
Screenshot: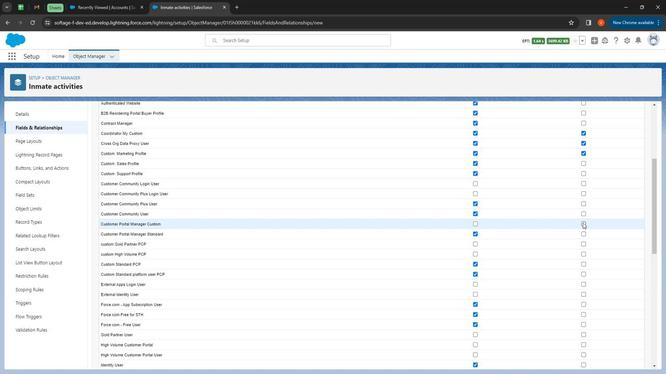 
Action: Mouse moved to (582, 266)
Screenshot: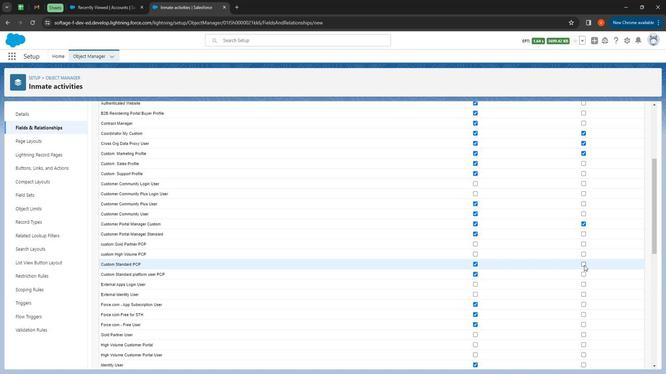 
Action: Mouse pressed left at (582, 266)
Screenshot: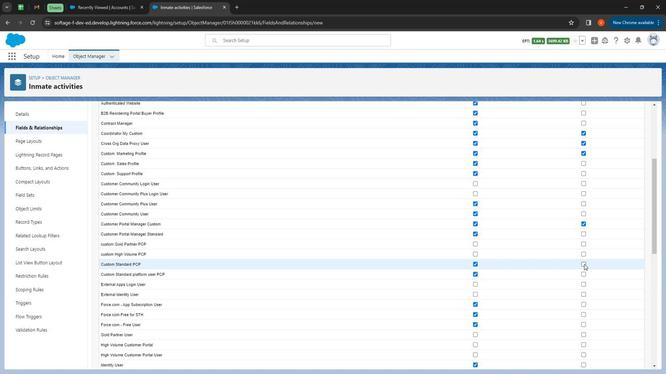 
Action: Mouse moved to (581, 317)
Screenshot: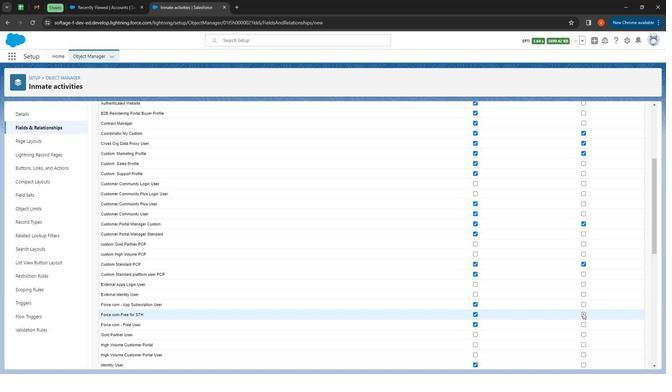 
Action: Mouse pressed left at (581, 317)
Screenshot: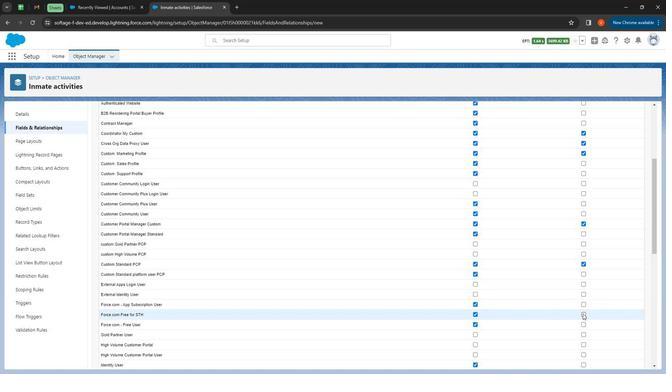 
Action: Mouse moved to (582, 327)
Screenshot: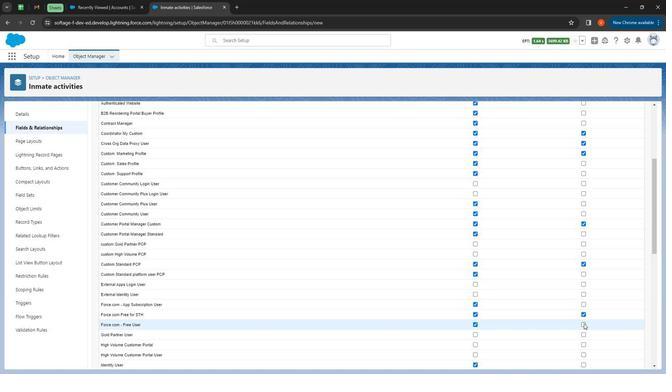 
Action: Mouse pressed left at (582, 327)
Screenshot: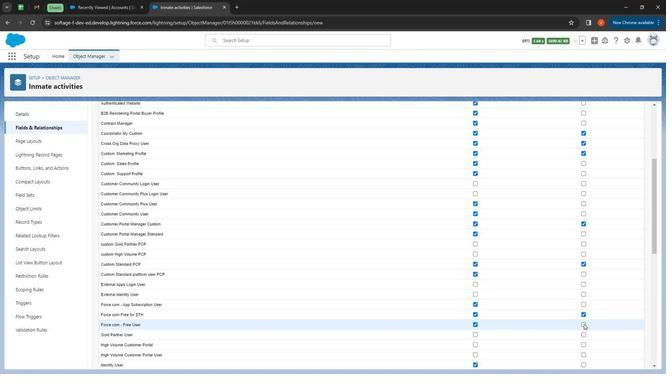 
Action: Mouse moved to (589, 335)
Screenshot: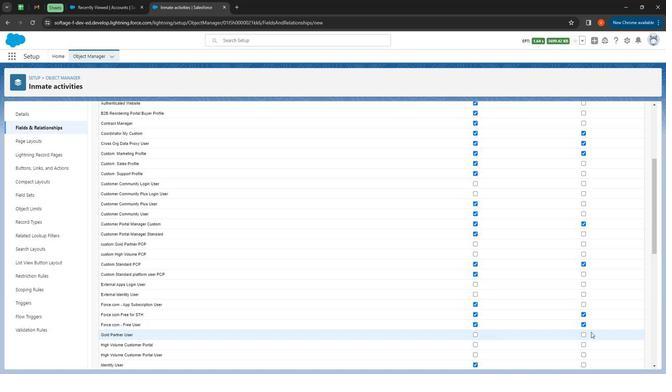 
Action: Mouse scrolled (589, 335) with delta (0, 0)
Screenshot: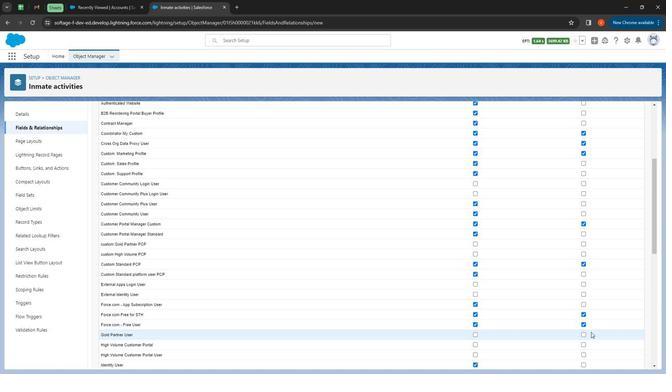 
Action: Mouse scrolled (589, 335) with delta (0, 0)
Screenshot: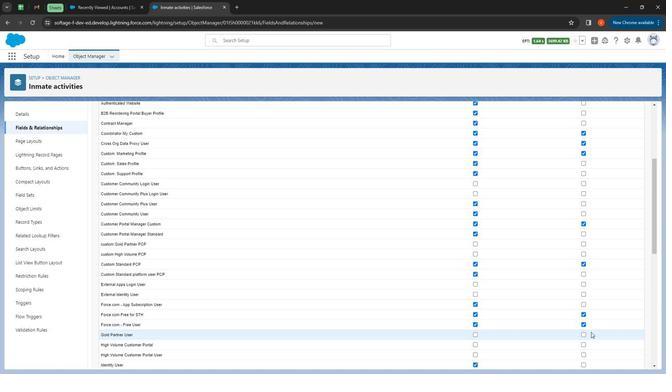 
Action: Mouse scrolled (589, 335) with delta (0, 0)
Screenshot: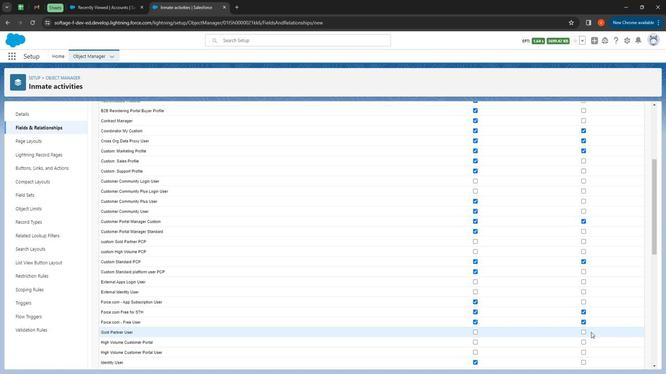 
Action: Mouse moved to (589, 335)
Screenshot: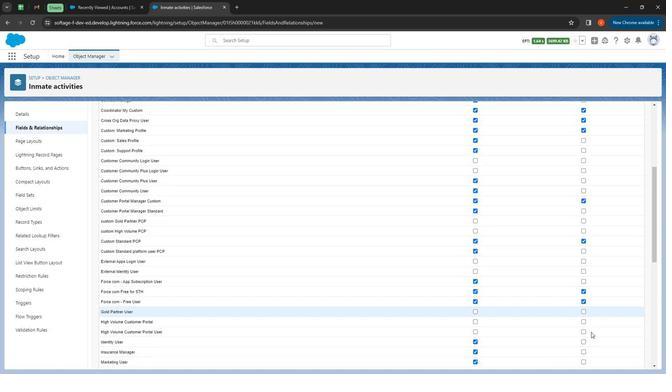 
Action: Mouse scrolled (589, 334) with delta (0, 0)
Screenshot: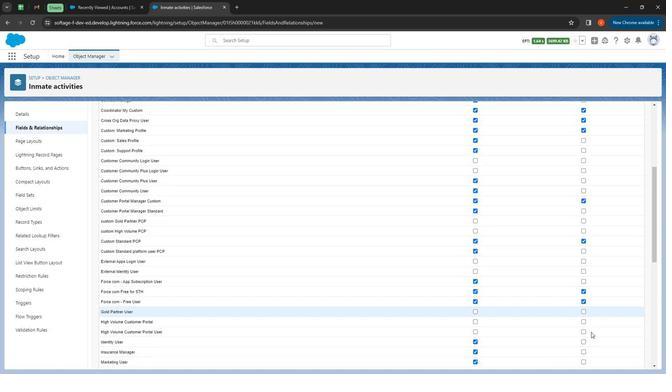 
Action: Mouse moved to (589, 335)
Screenshot: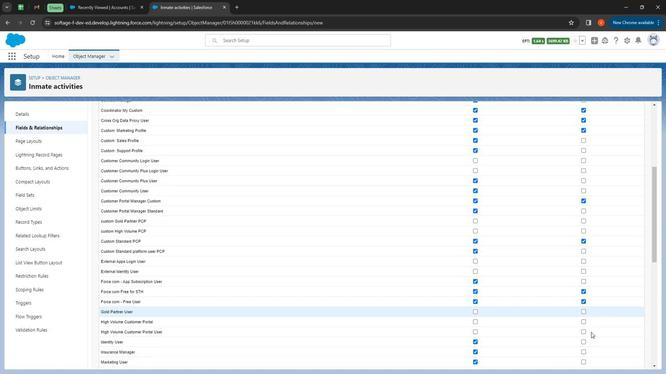 
Action: Mouse scrolled (589, 334) with delta (0, 0)
Screenshot: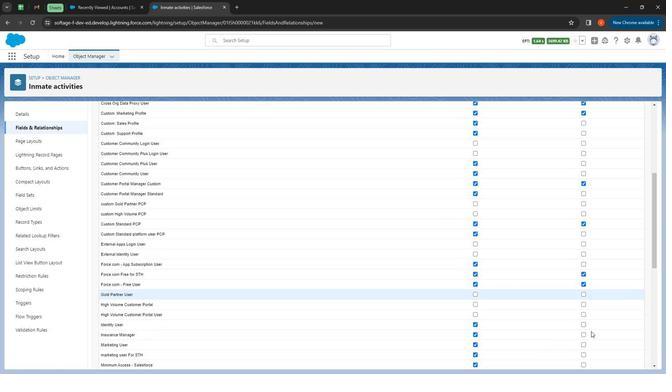 
Action: Mouse moved to (582, 207)
Screenshot: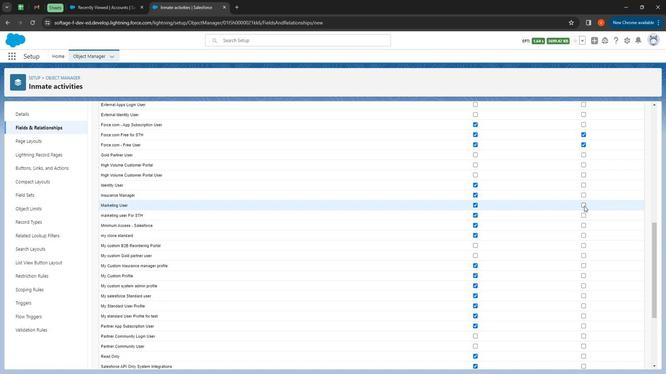 
Action: Mouse pressed left at (582, 207)
Screenshot: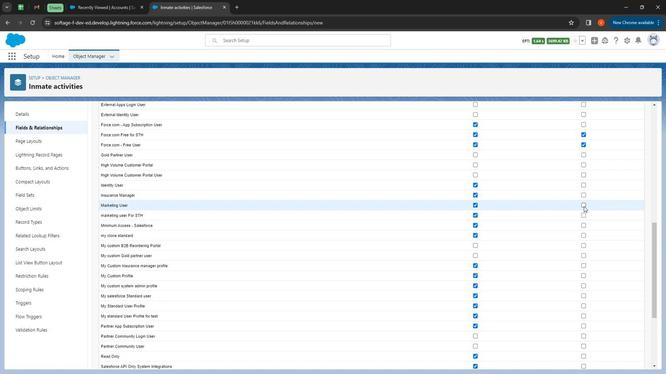 
Action: Mouse moved to (583, 227)
Screenshot: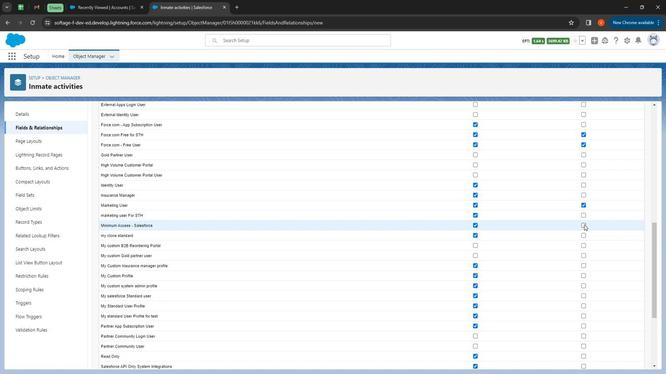 
Action: Mouse pressed left at (583, 227)
